 Task: Select and add the product "Single fresh rose red" to cart from the store "TLA Flowers".
Action: Mouse pressed left at (42, 71)
Screenshot: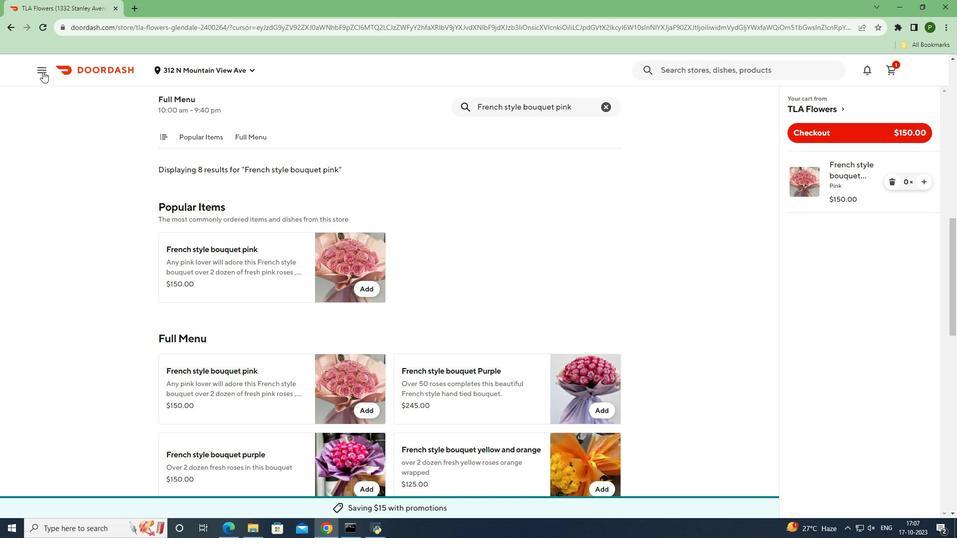 
Action: Mouse moved to (74, 148)
Screenshot: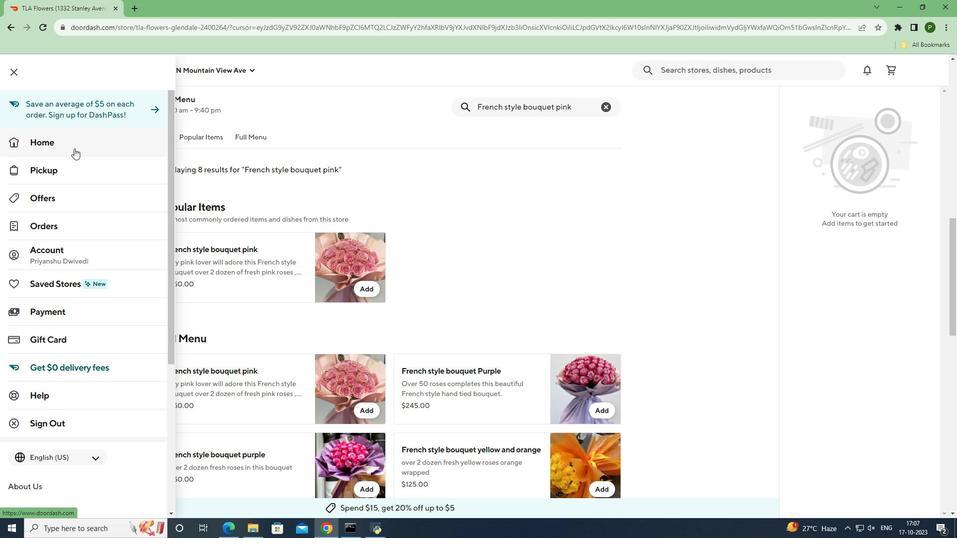 
Action: Mouse pressed left at (74, 148)
Screenshot: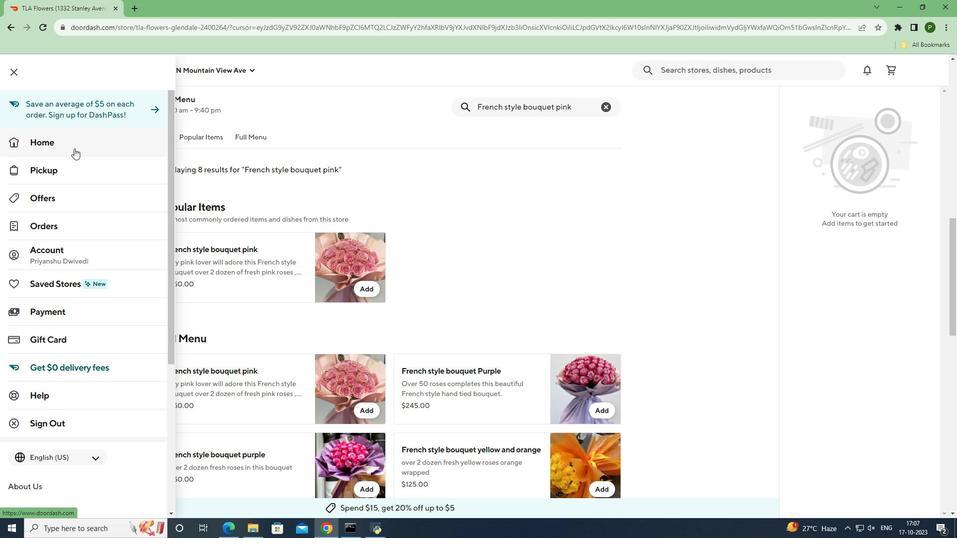 
Action: Mouse moved to (640, 106)
Screenshot: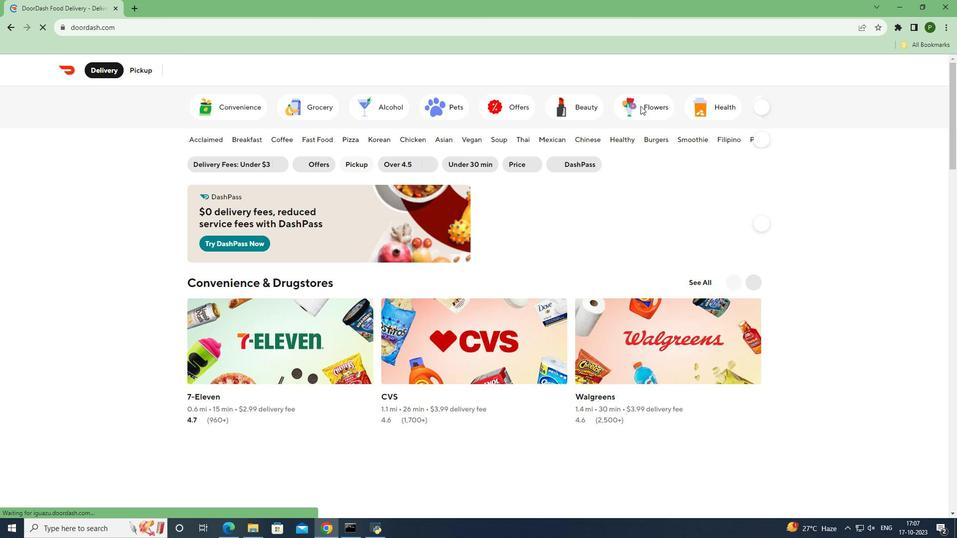 
Action: Mouse pressed left at (640, 106)
Screenshot: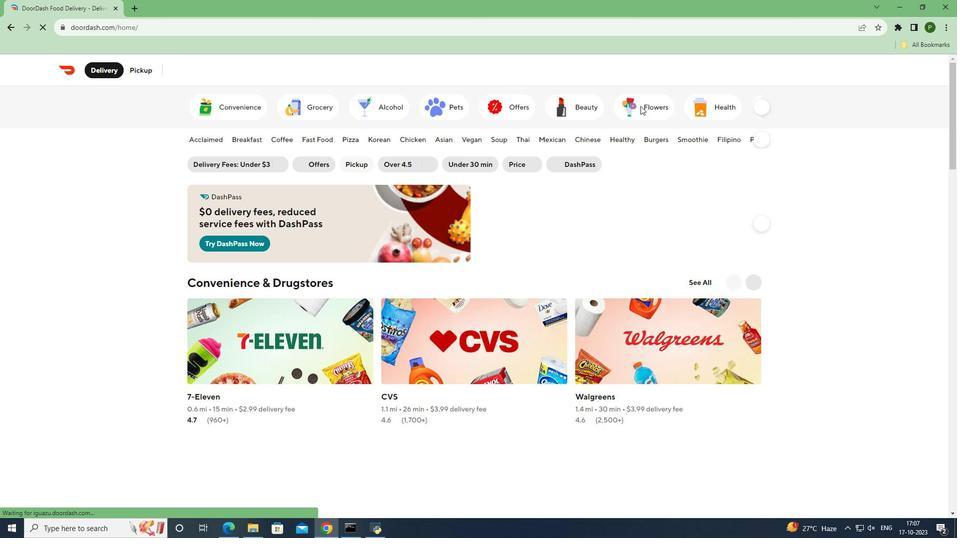 
Action: Mouse moved to (696, 267)
Screenshot: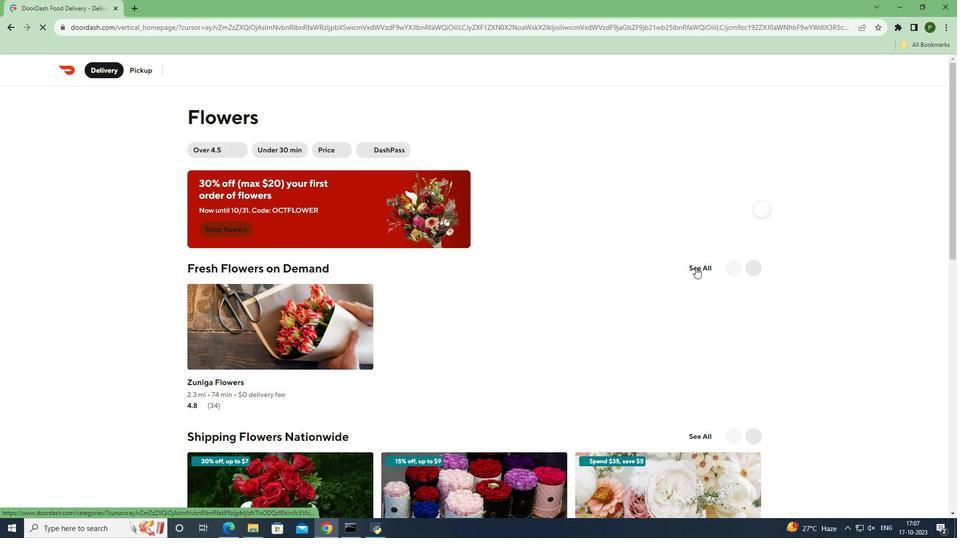 
Action: Mouse pressed left at (696, 267)
Screenshot: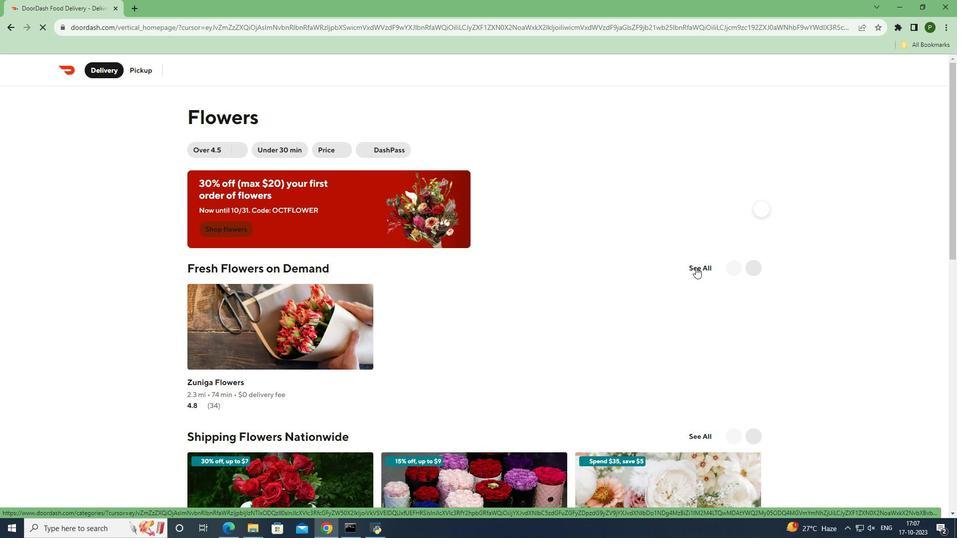 
Action: Mouse moved to (512, 320)
Screenshot: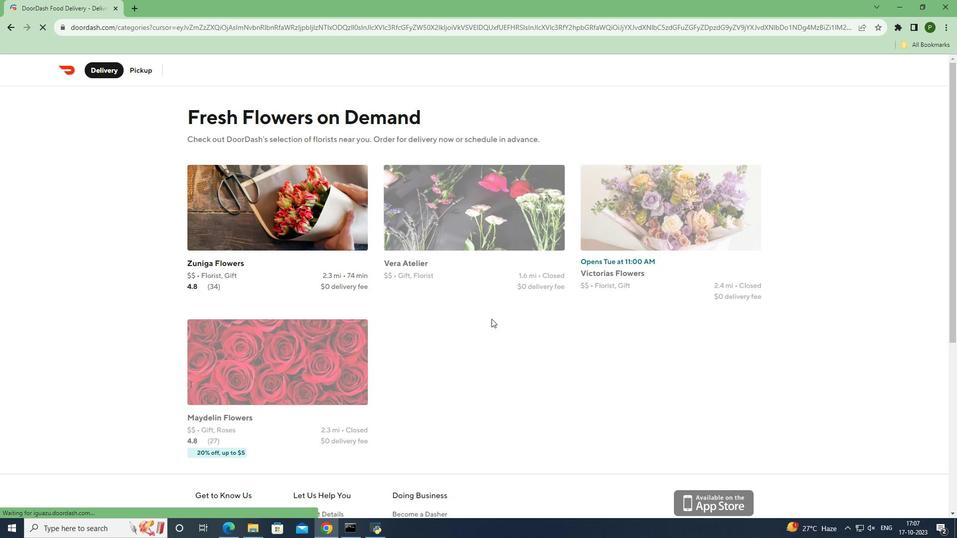 
Action: Mouse scrolled (512, 319) with delta (0, 0)
Screenshot: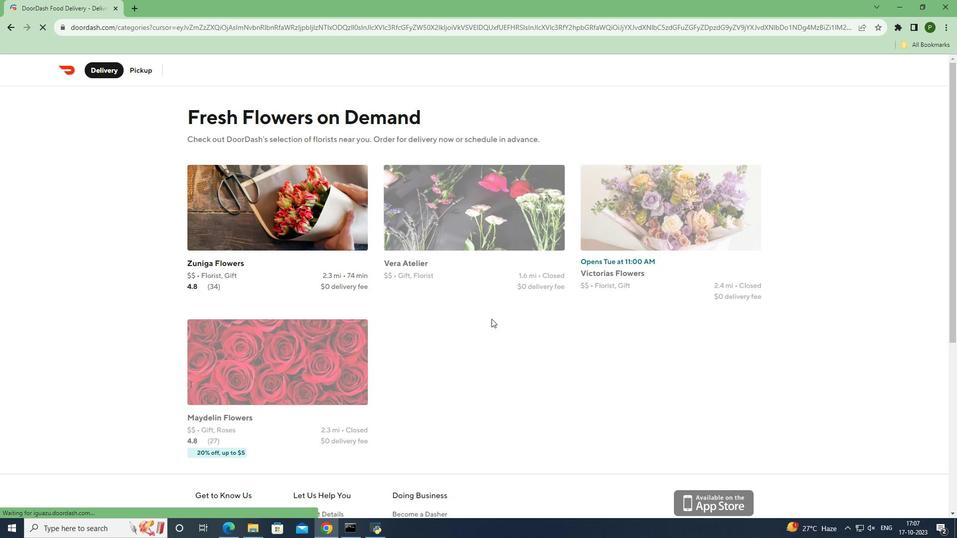 
Action: Mouse moved to (568, 343)
Screenshot: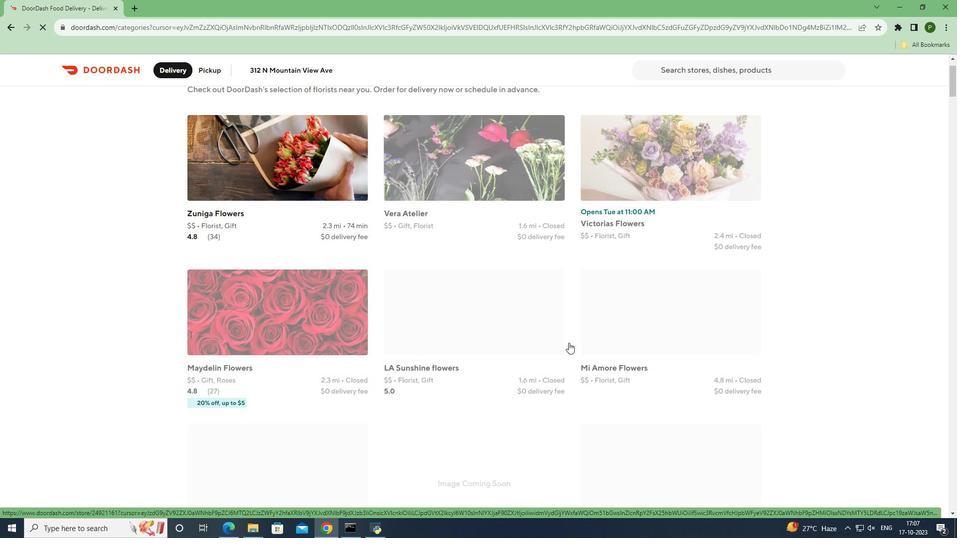
Action: Mouse scrolled (568, 342) with delta (0, 0)
Screenshot: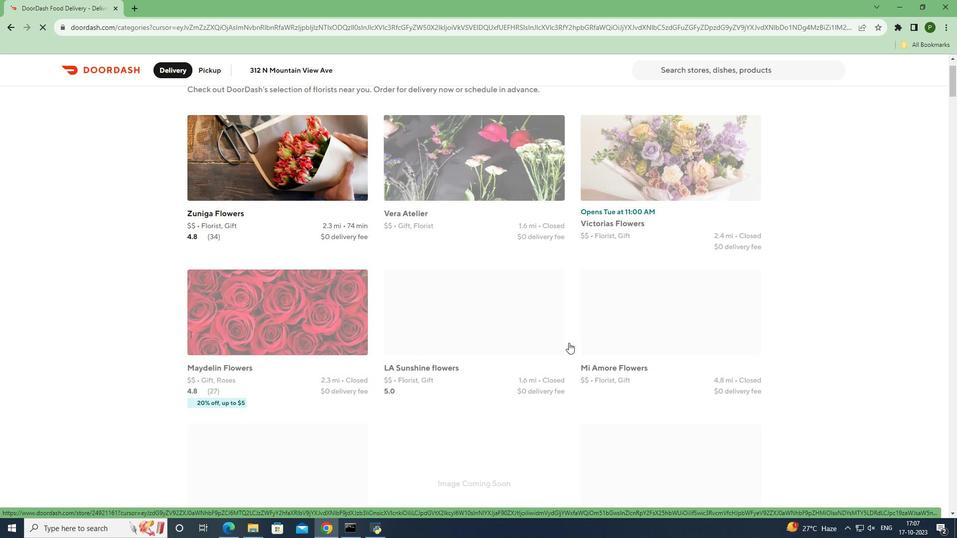 
Action: Mouse moved to (568, 343)
Screenshot: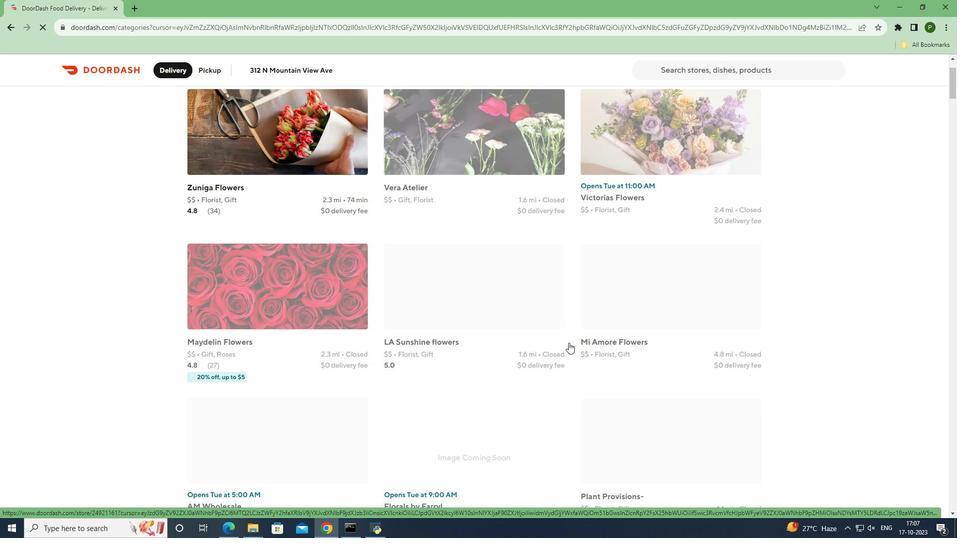 
Action: Mouse scrolled (568, 342) with delta (0, 0)
Screenshot: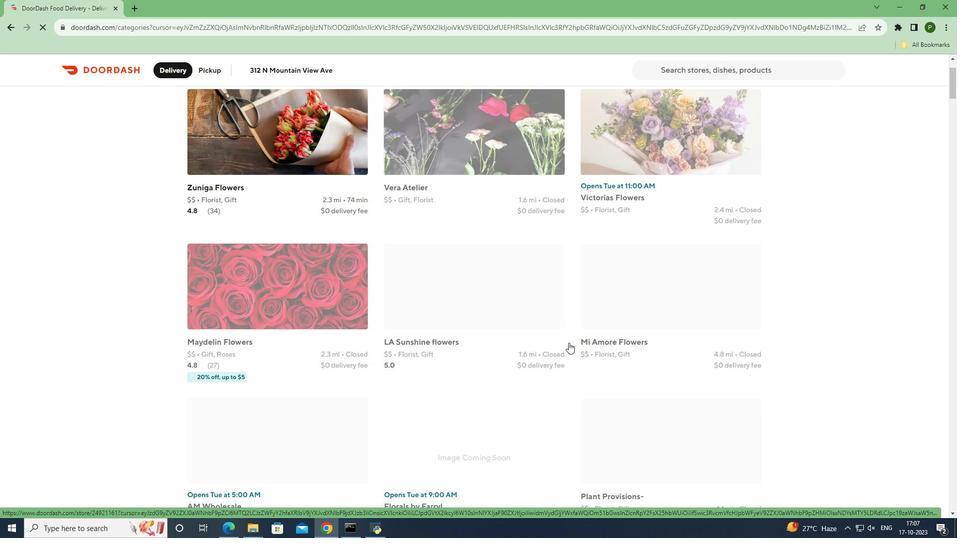 
Action: Mouse scrolled (568, 342) with delta (0, 0)
Screenshot: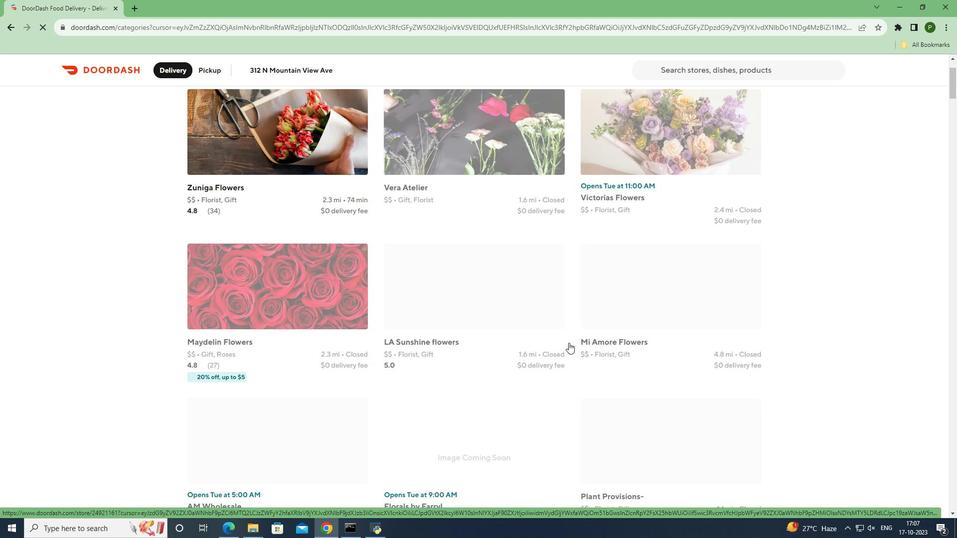 
Action: Mouse scrolled (568, 342) with delta (0, 0)
Screenshot: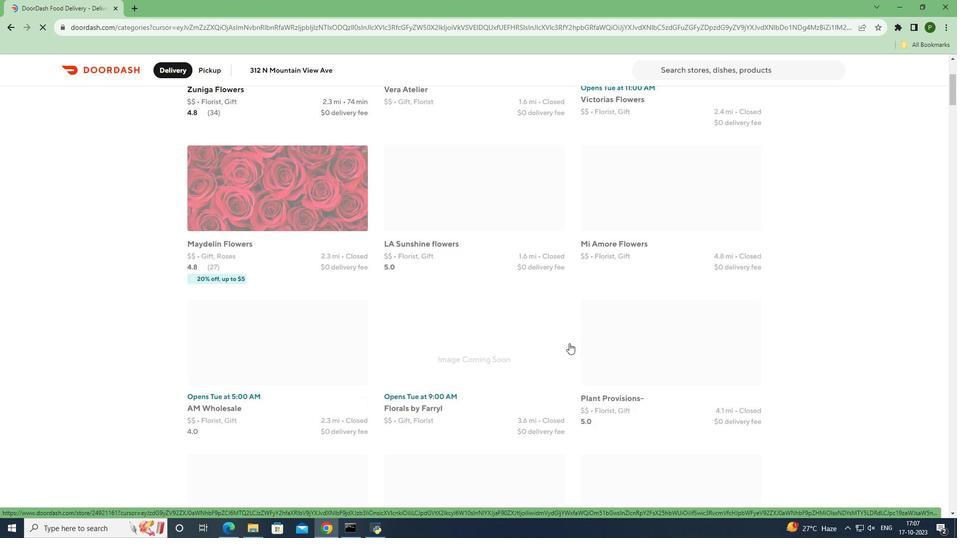 
Action: Mouse moved to (569, 342)
Screenshot: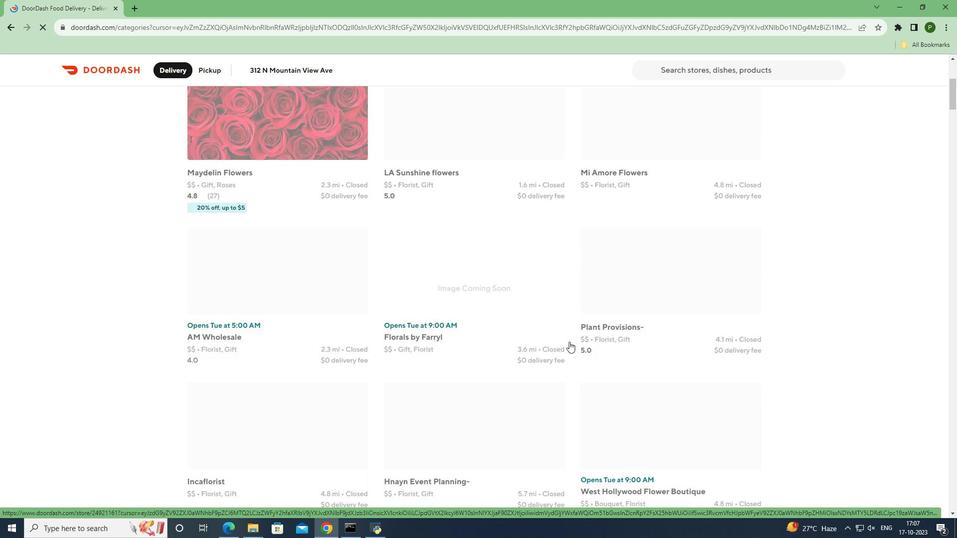 
Action: Mouse scrolled (569, 341) with delta (0, 0)
Screenshot: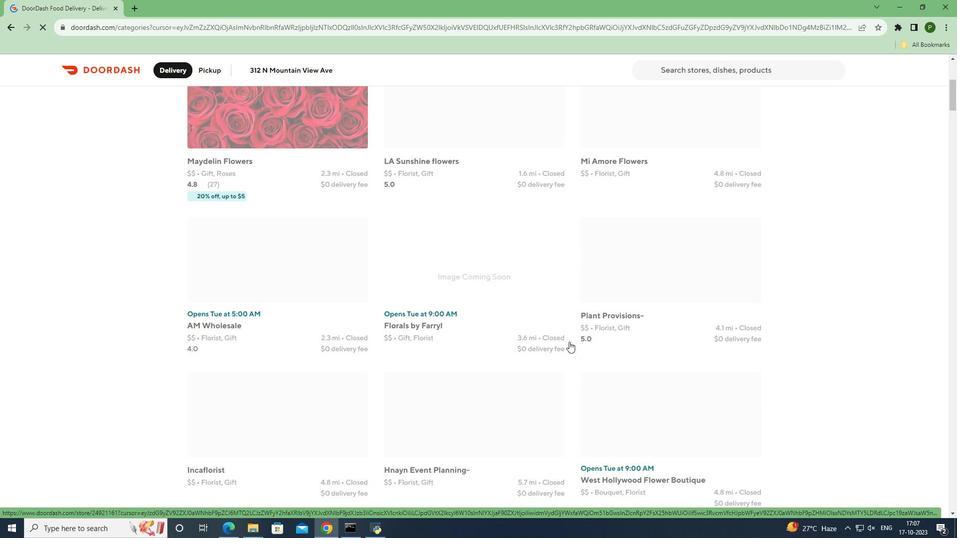 
Action: Mouse scrolled (569, 341) with delta (0, 0)
Screenshot: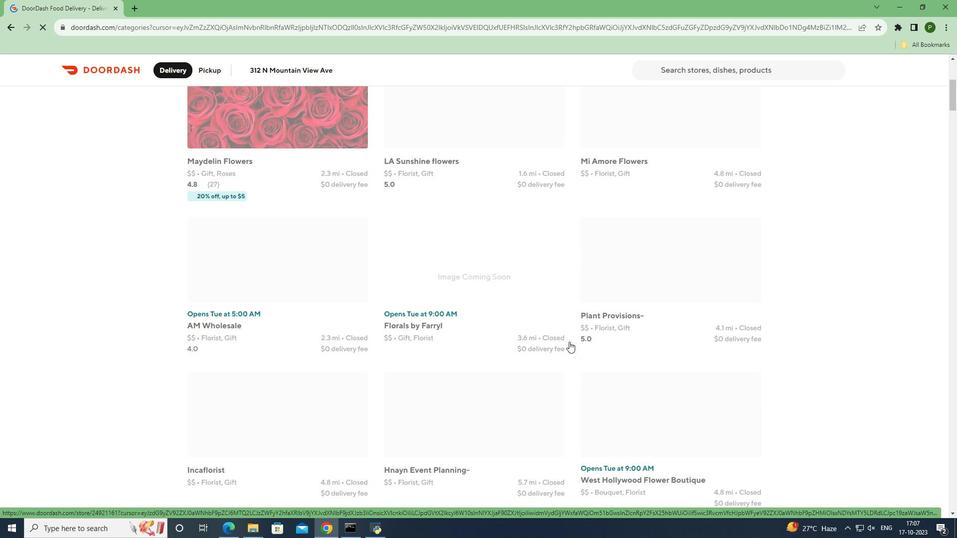 
Action: Mouse scrolled (569, 341) with delta (0, 0)
Screenshot: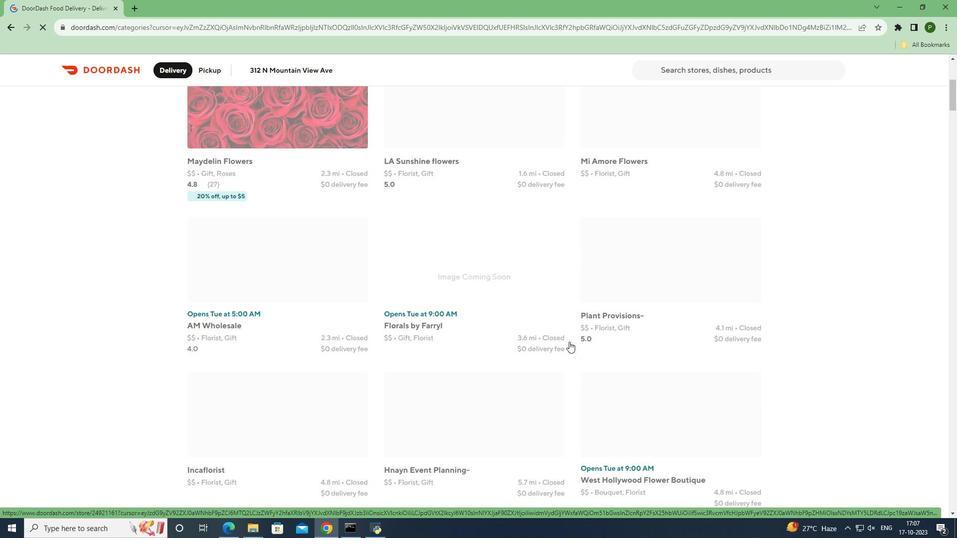 
Action: Mouse moved to (566, 338)
Screenshot: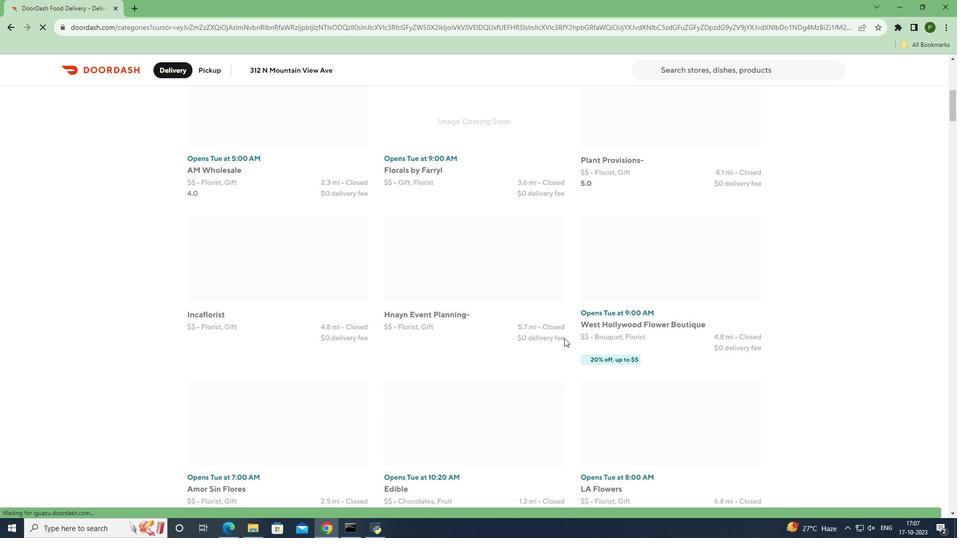
Action: Mouse scrolled (566, 338) with delta (0, 0)
Screenshot: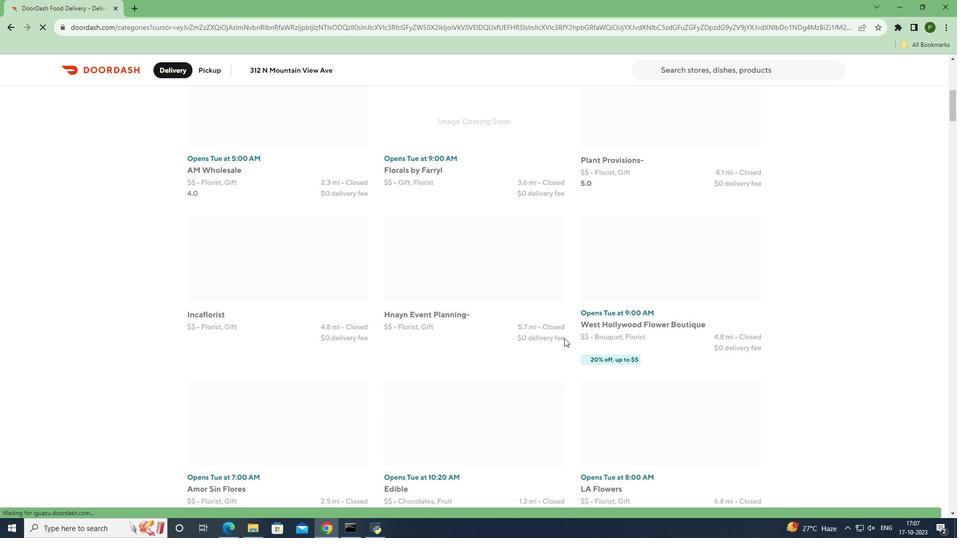 
Action: Mouse scrolled (566, 338) with delta (0, 0)
Screenshot: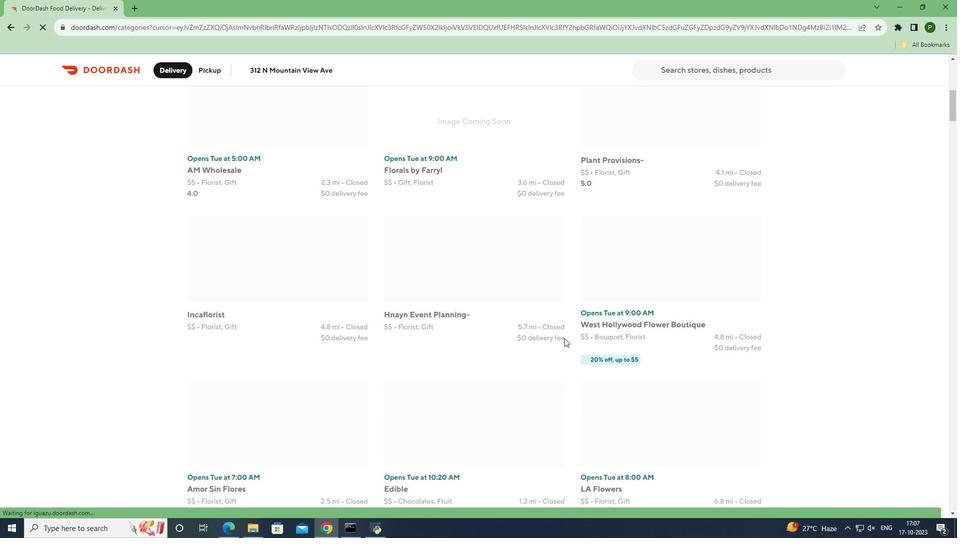 
Action: Mouse moved to (564, 338)
Screenshot: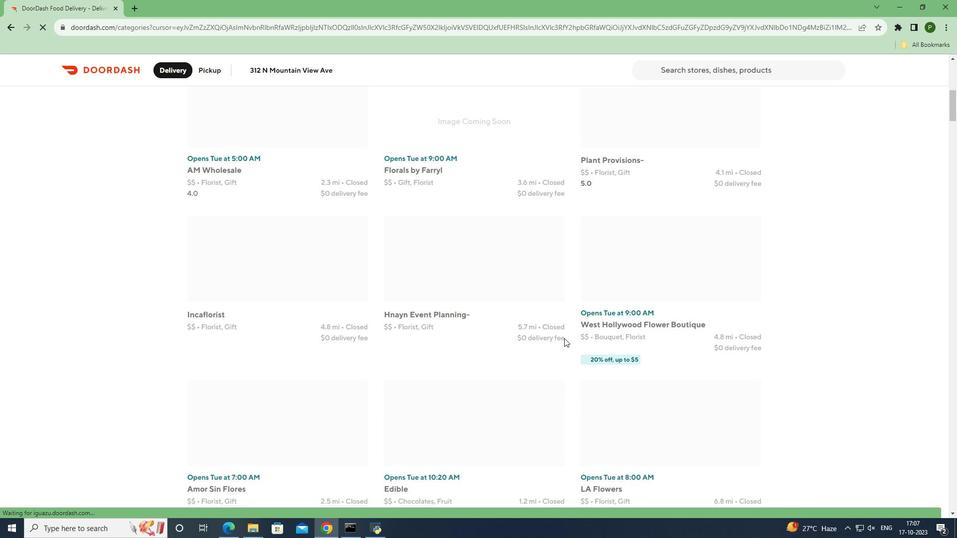 
Action: Mouse scrolled (564, 338) with delta (0, 0)
Screenshot: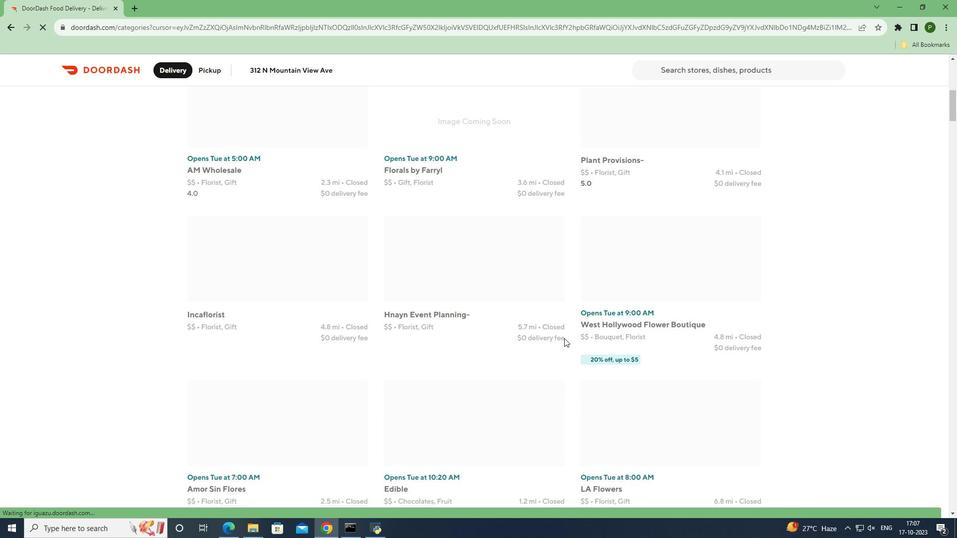 
Action: Mouse moved to (544, 337)
Screenshot: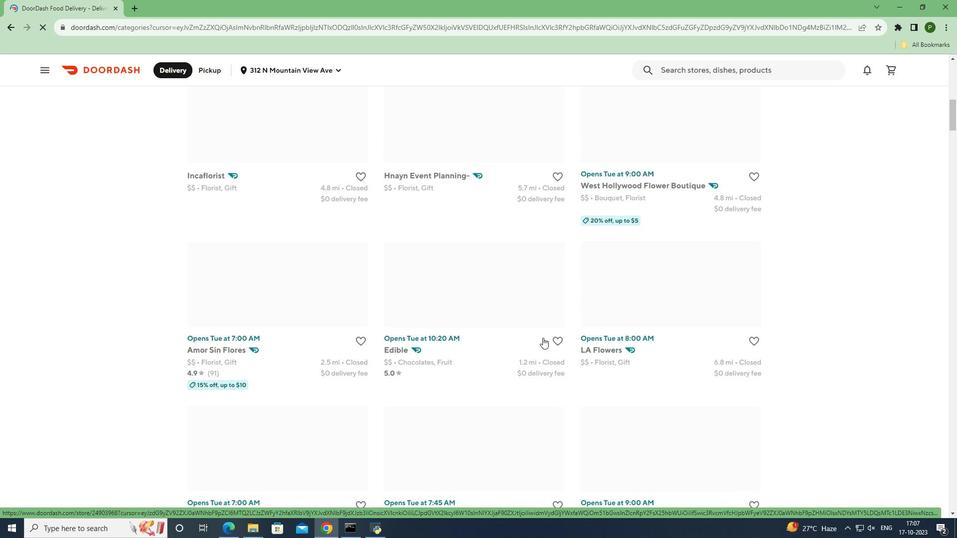 
Action: Mouse scrolled (544, 337) with delta (0, 0)
Screenshot: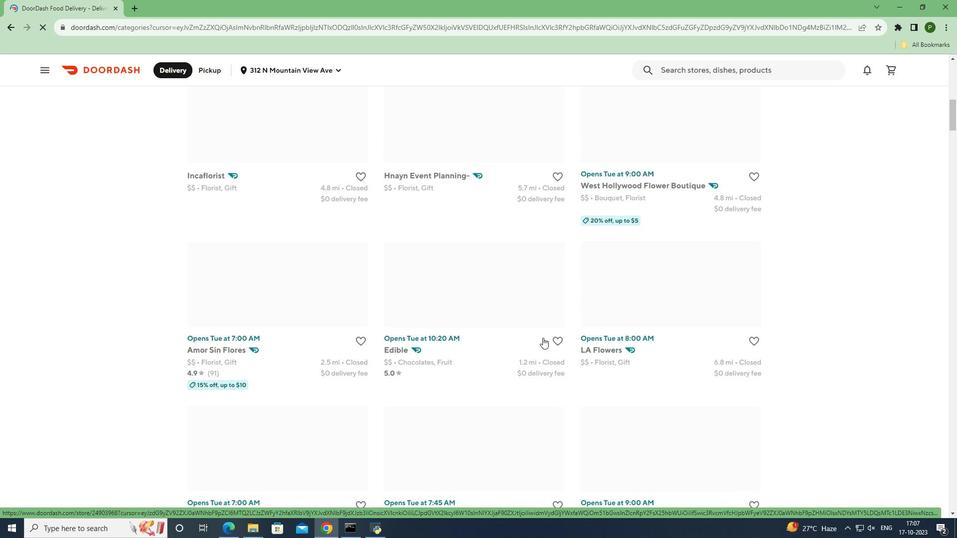
Action: Mouse moved to (543, 338)
Screenshot: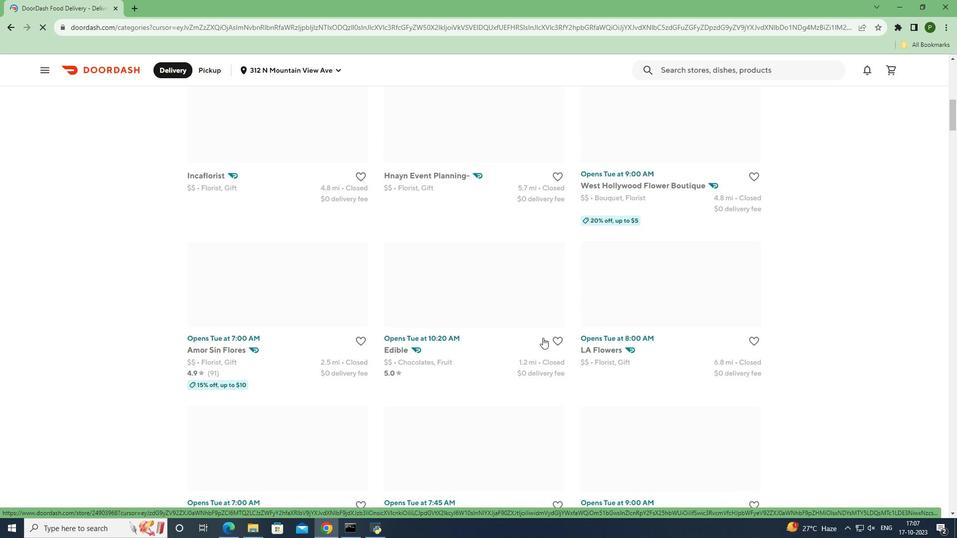 
Action: Mouse scrolled (543, 337) with delta (0, 0)
Screenshot: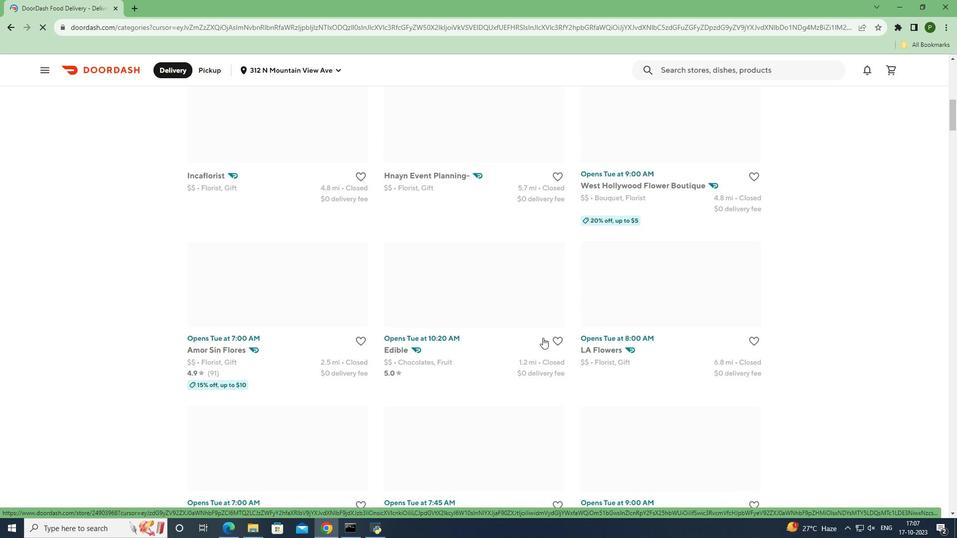 
Action: Mouse moved to (543, 338)
Screenshot: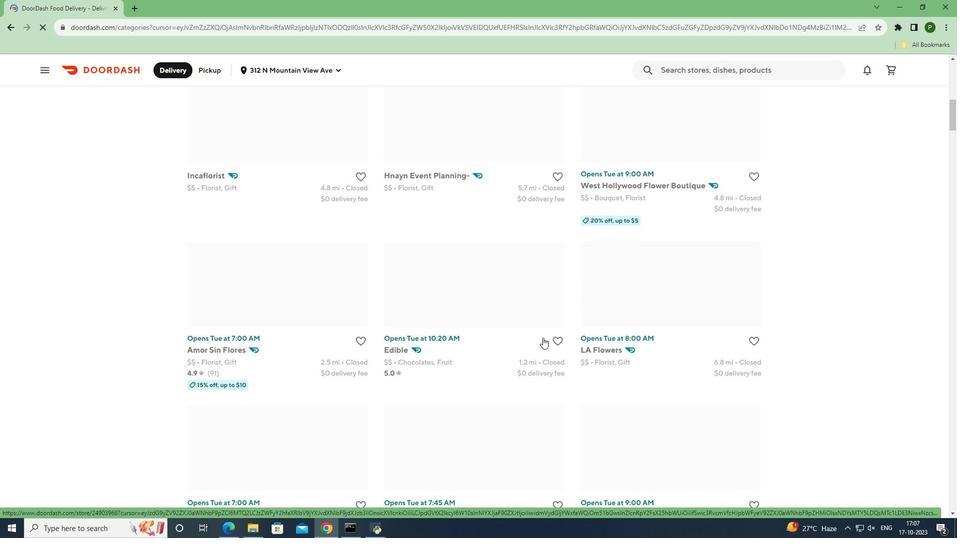 
Action: Mouse scrolled (543, 337) with delta (0, 0)
Screenshot: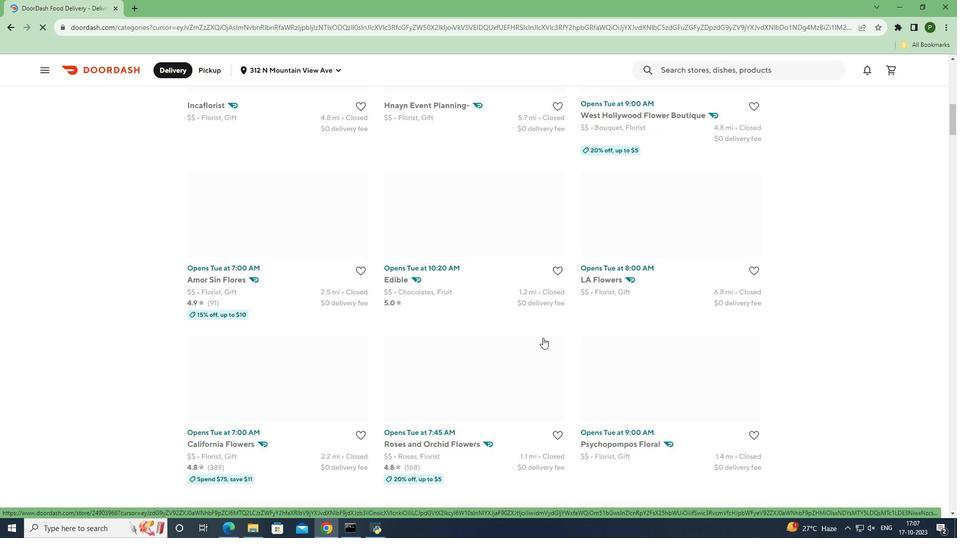 
Action: Mouse scrolled (543, 337) with delta (0, 0)
Screenshot: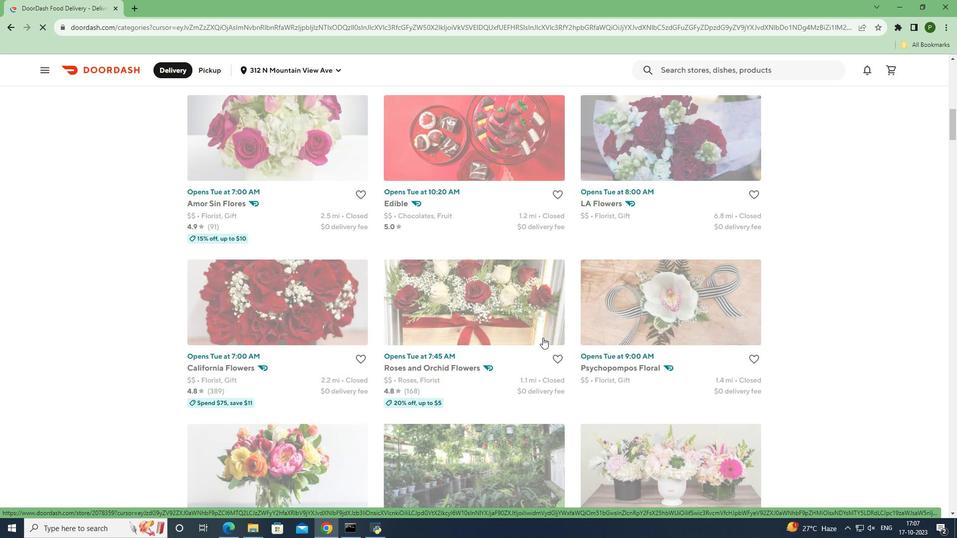 
Action: Mouse scrolled (543, 337) with delta (0, 0)
Screenshot: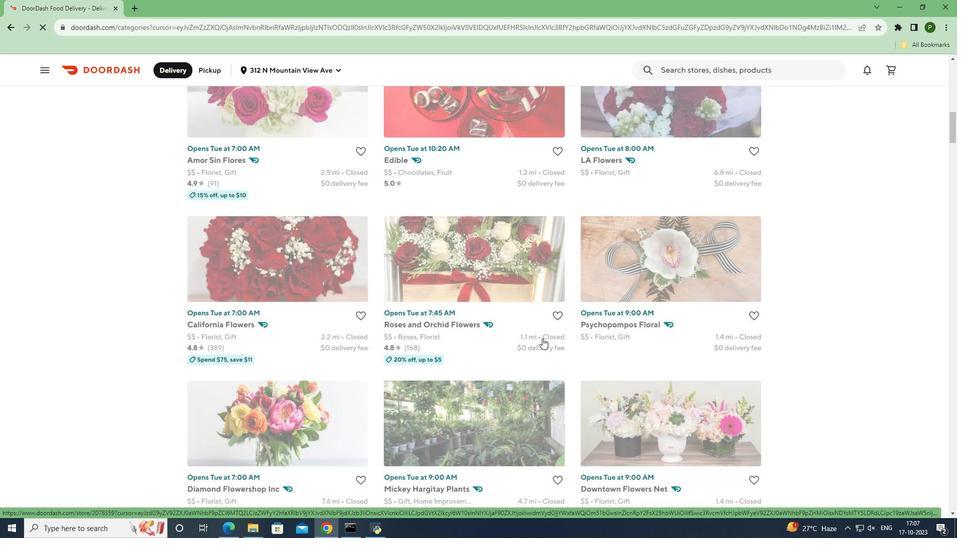 
Action: Mouse moved to (542, 338)
Screenshot: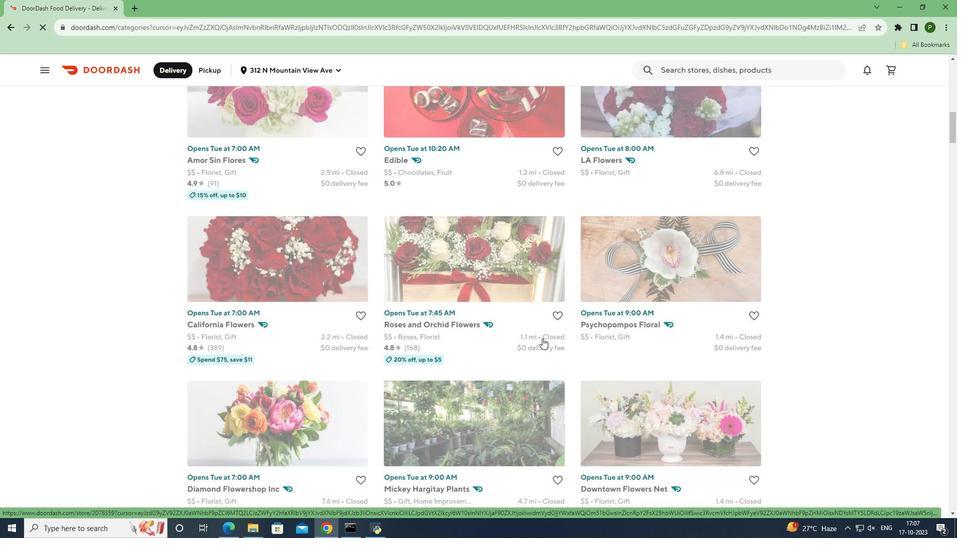 
Action: Mouse scrolled (542, 338) with delta (0, 0)
Screenshot: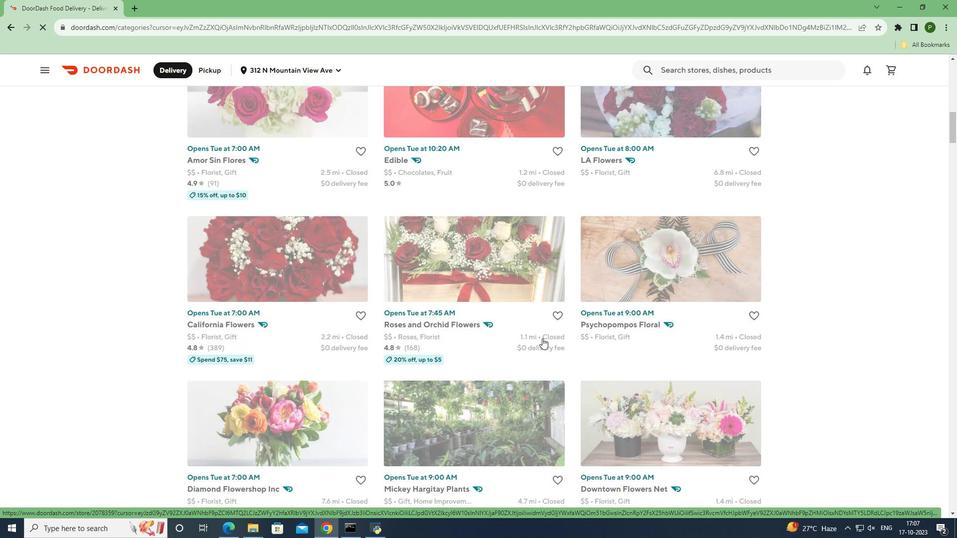 
Action: Mouse scrolled (542, 338) with delta (0, 0)
Screenshot: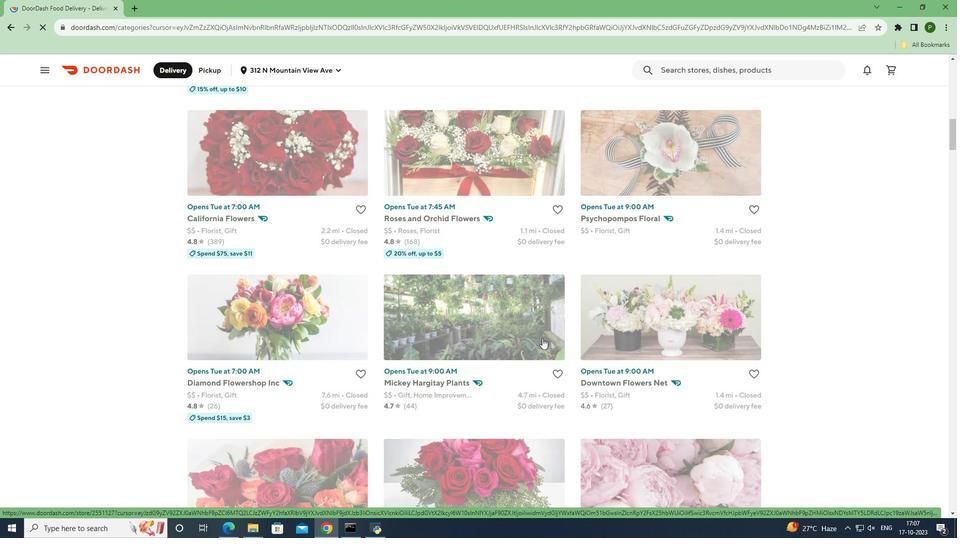 
Action: Mouse scrolled (542, 338) with delta (0, 0)
Screenshot: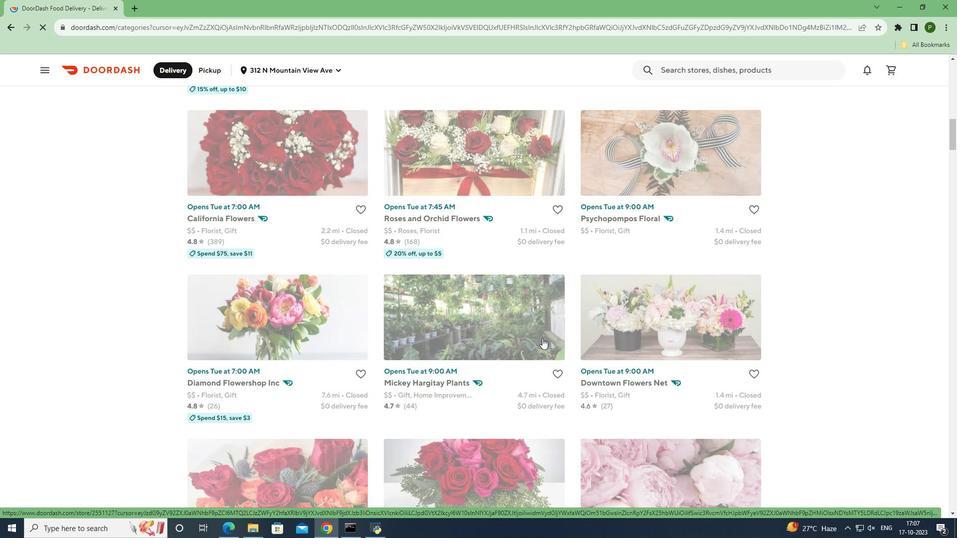 
Action: Mouse scrolled (542, 338) with delta (0, 0)
Screenshot: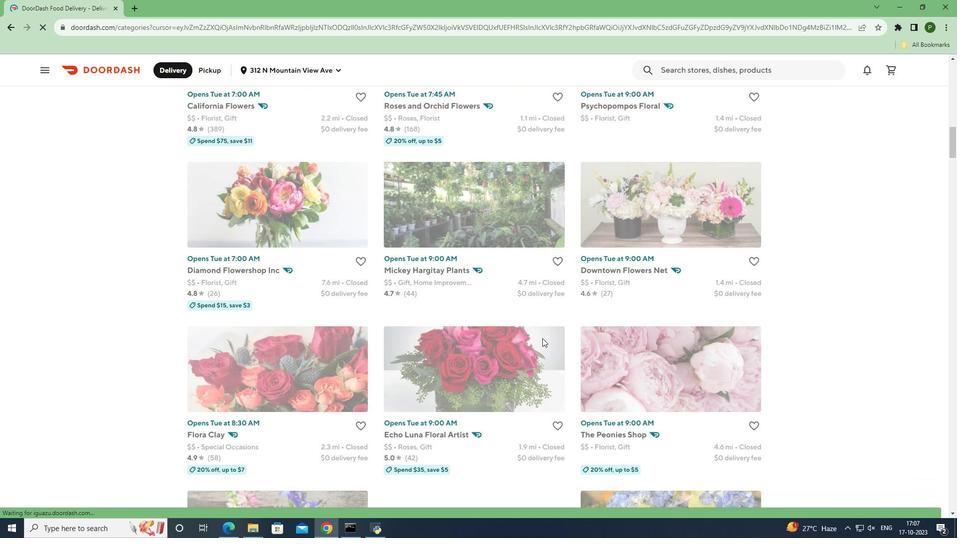 
Action: Mouse scrolled (542, 338) with delta (0, 0)
Screenshot: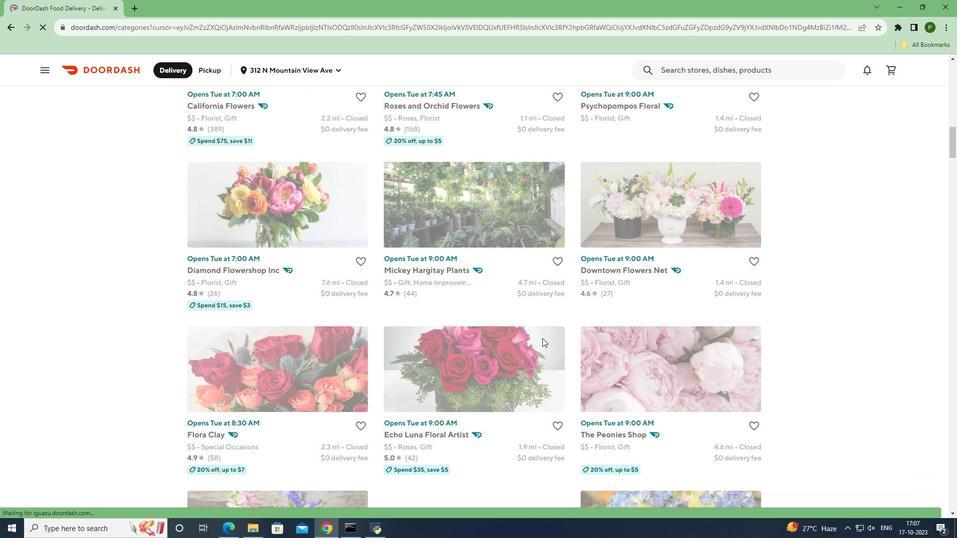
Action: Mouse scrolled (542, 338) with delta (0, 0)
Screenshot: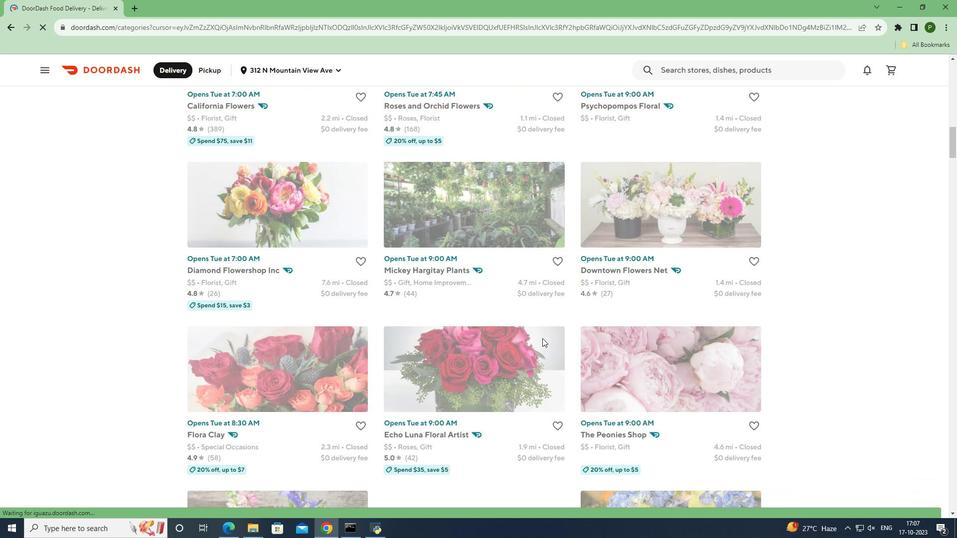 
Action: Mouse scrolled (542, 338) with delta (0, 0)
Screenshot: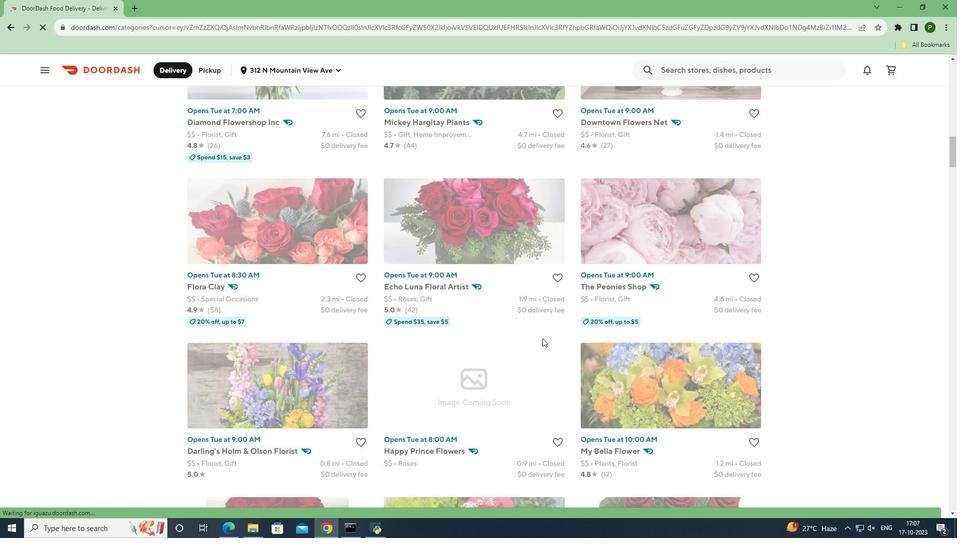 
Action: Mouse scrolled (542, 338) with delta (0, 0)
Screenshot: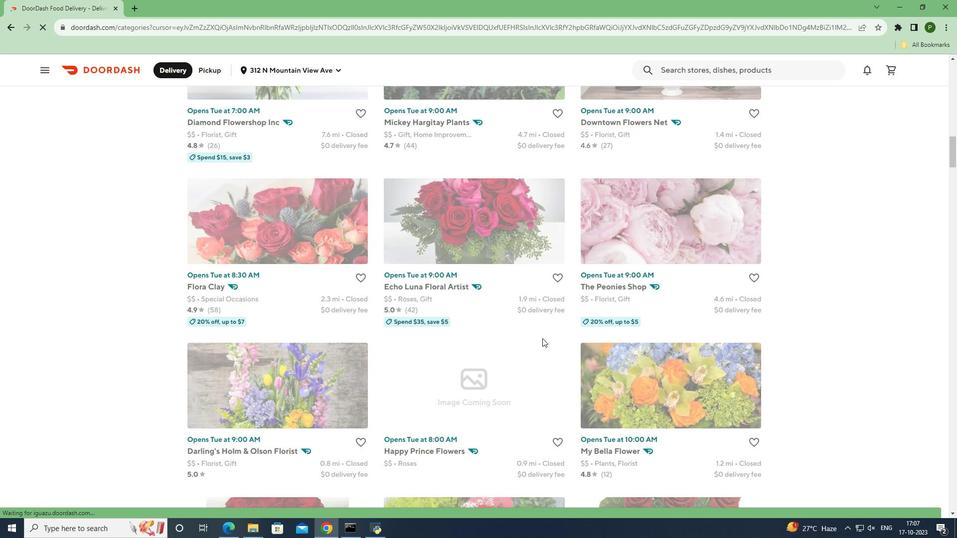 
Action: Mouse scrolled (542, 338) with delta (0, 0)
Screenshot: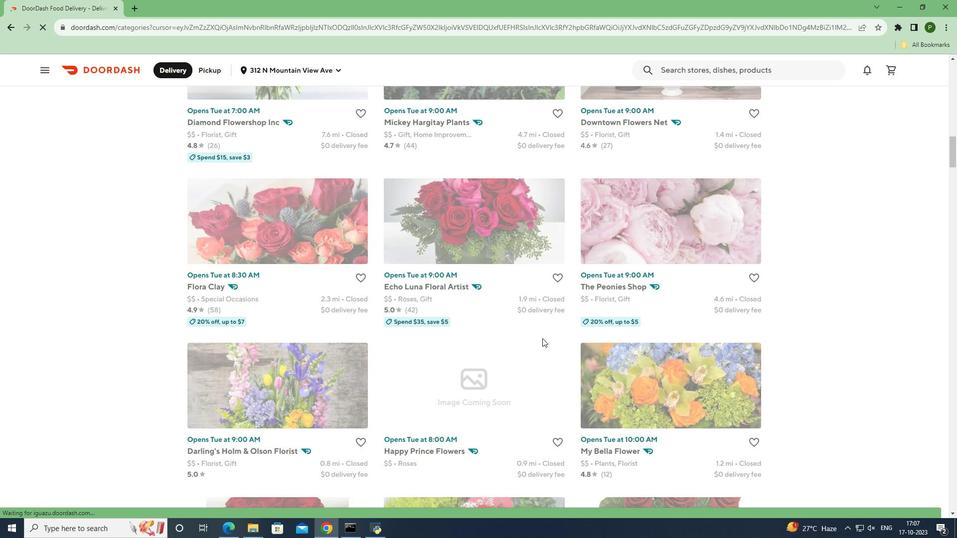 
Action: Mouse scrolled (542, 338) with delta (0, 0)
Screenshot: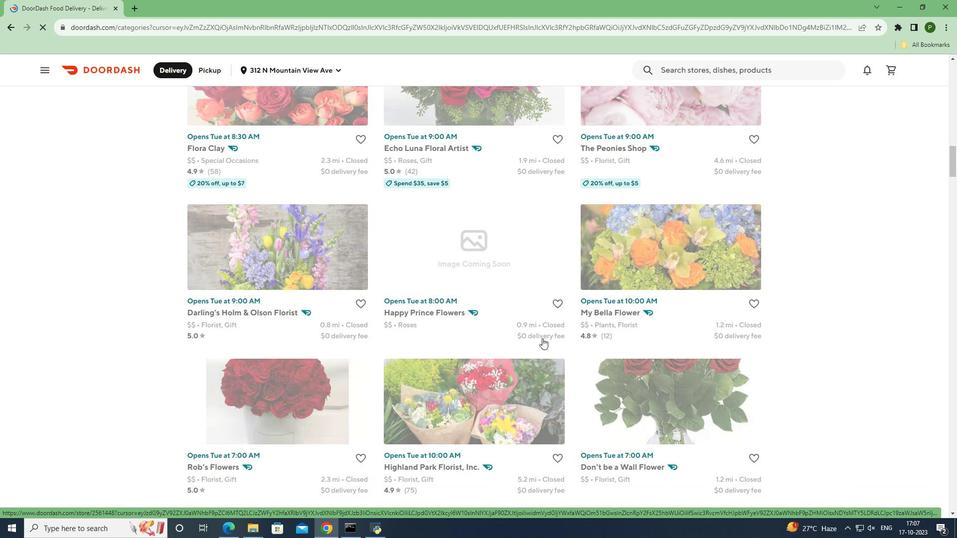 
Action: Mouse scrolled (542, 338) with delta (0, 0)
Screenshot: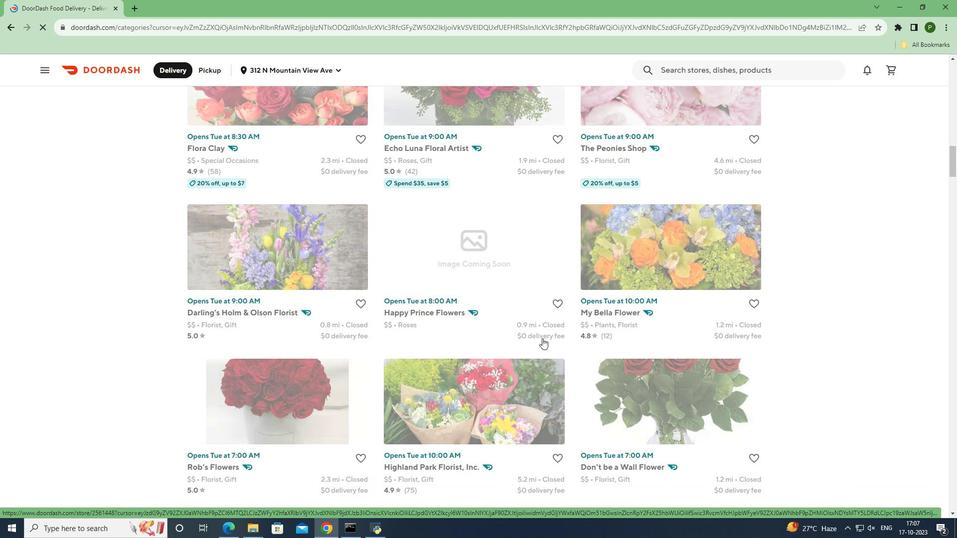 
Action: Mouse scrolled (542, 338) with delta (0, 0)
Screenshot: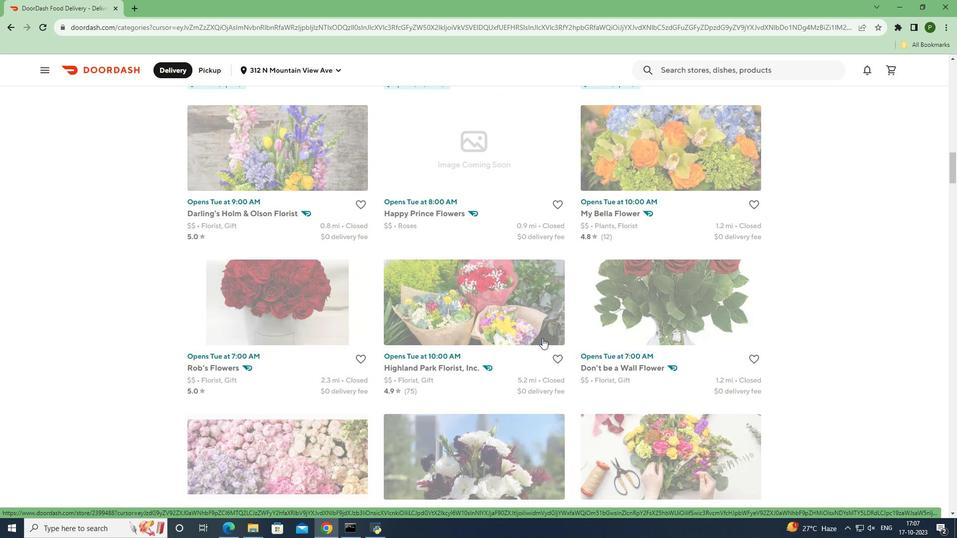 
Action: Mouse scrolled (542, 338) with delta (0, 0)
Screenshot: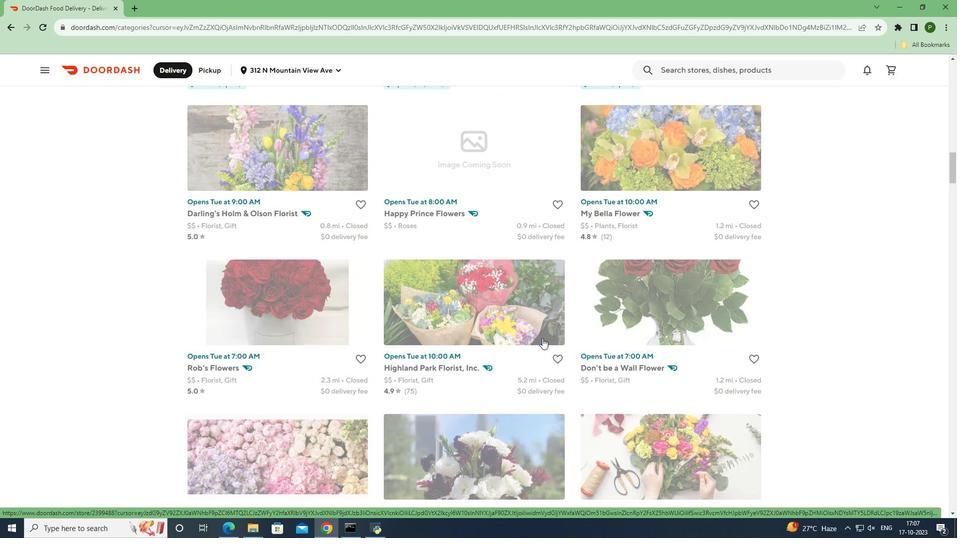 
Action: Mouse scrolled (542, 338) with delta (0, 0)
Screenshot: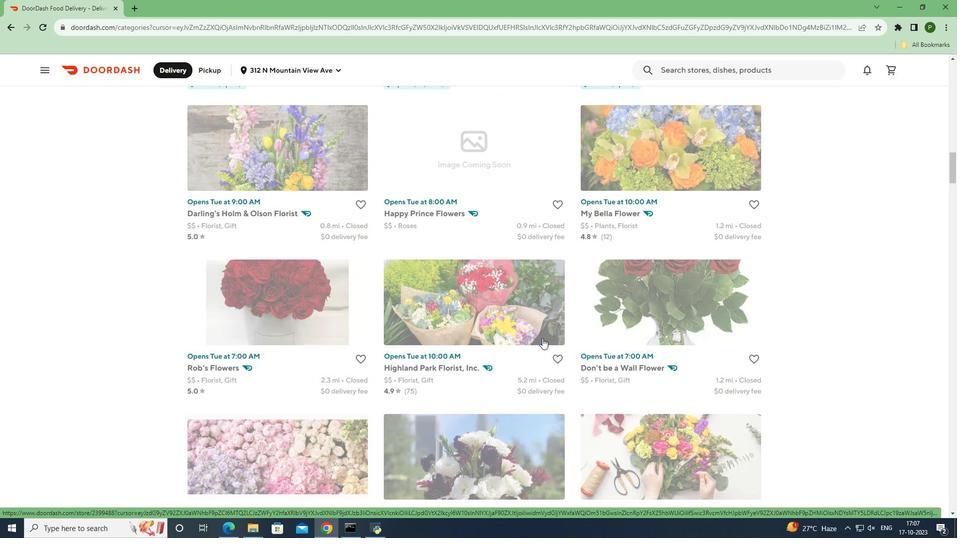 
Action: Mouse scrolled (542, 338) with delta (0, 0)
Screenshot: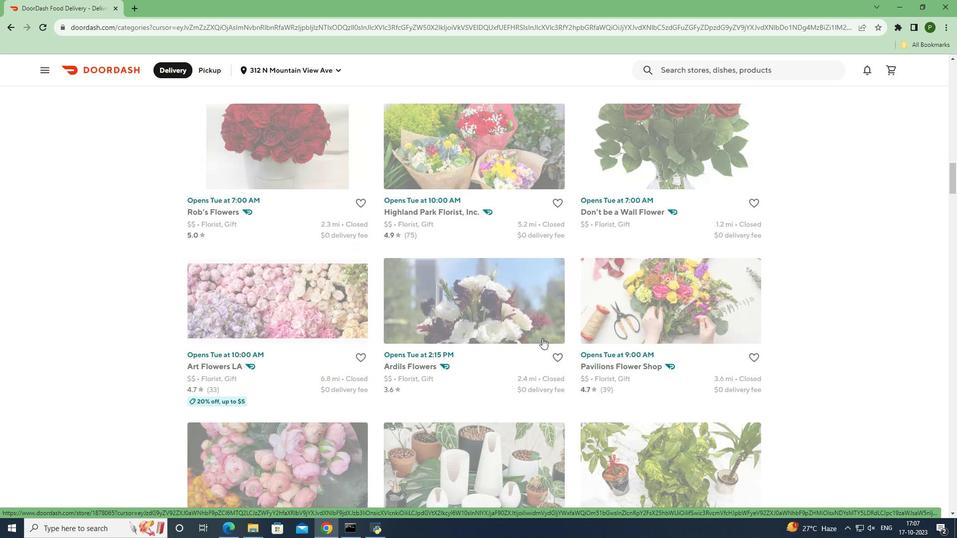 
Action: Mouse scrolled (542, 338) with delta (0, 0)
Screenshot: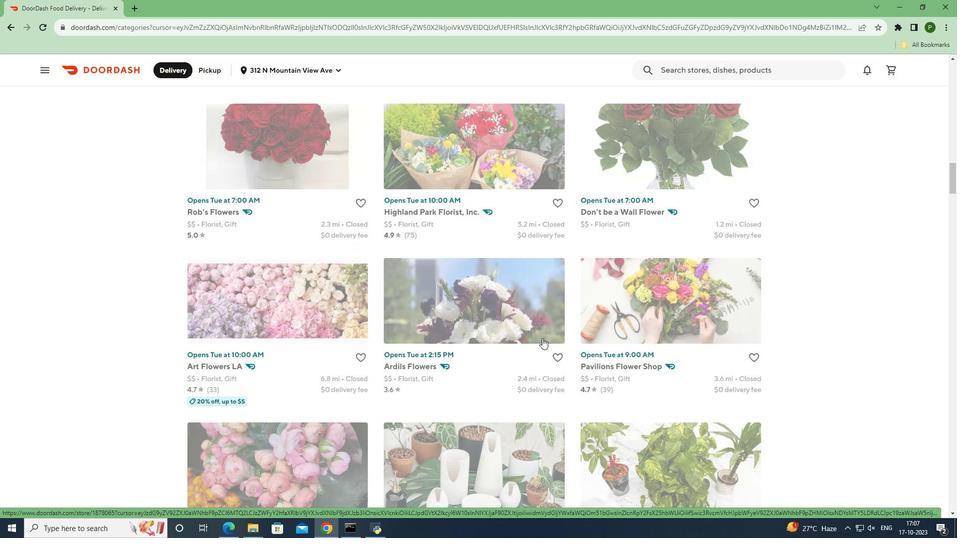 
Action: Mouse scrolled (542, 338) with delta (0, 0)
Screenshot: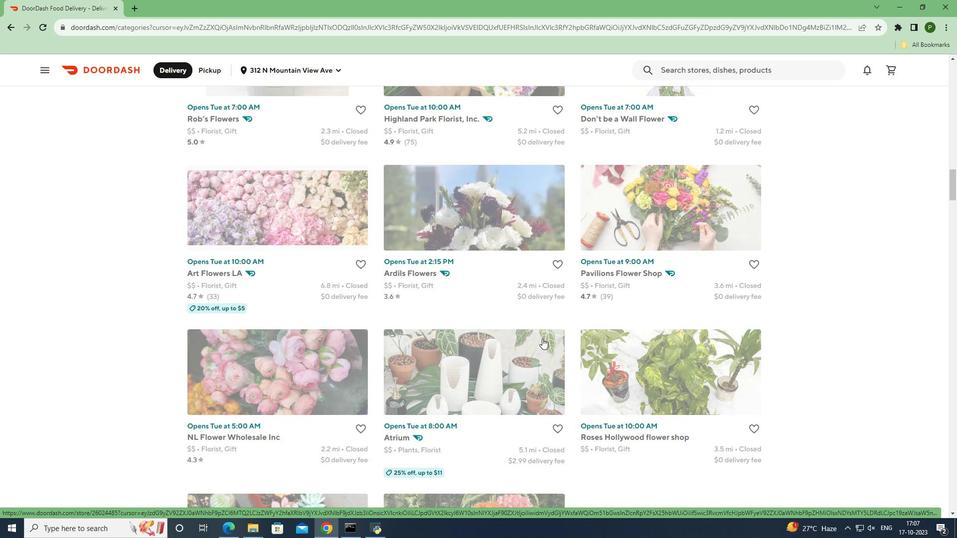 
Action: Mouse scrolled (542, 338) with delta (0, 0)
Screenshot: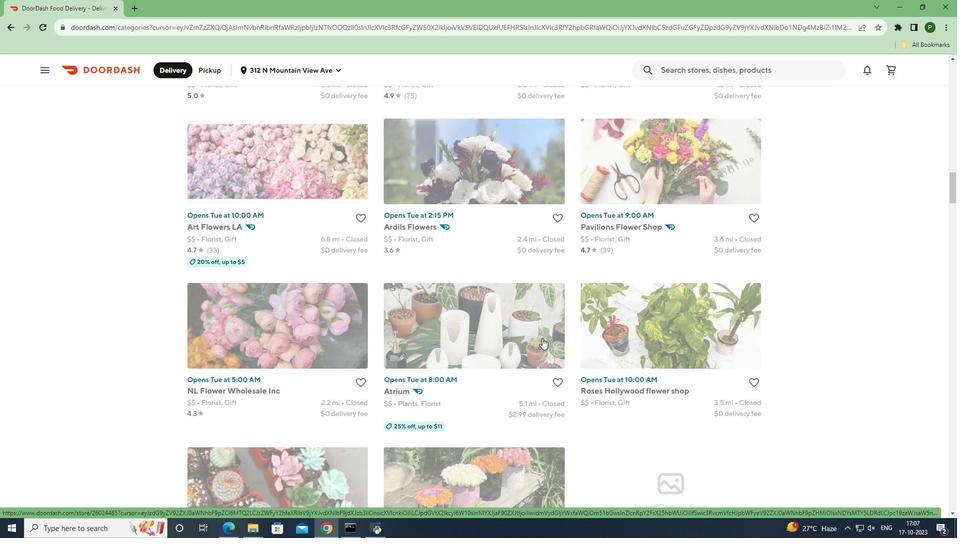 
Action: Mouse scrolled (542, 338) with delta (0, 0)
Screenshot: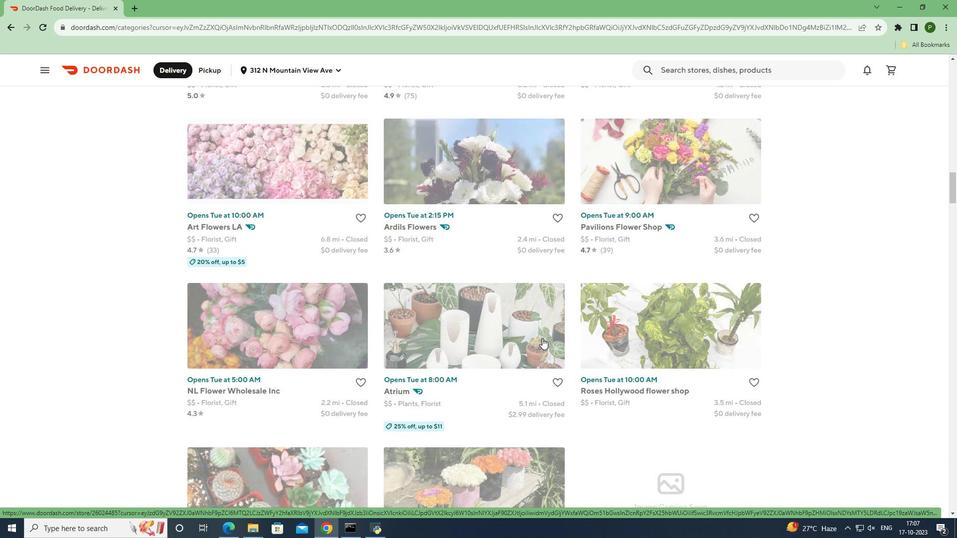 
Action: Mouse scrolled (542, 338) with delta (0, 0)
Screenshot: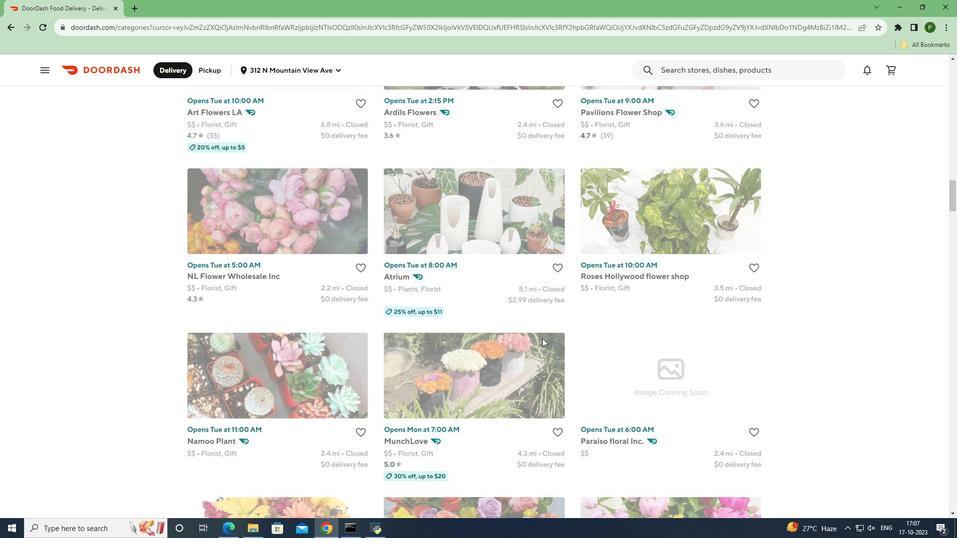 
Action: Mouse scrolled (542, 338) with delta (0, 0)
Screenshot: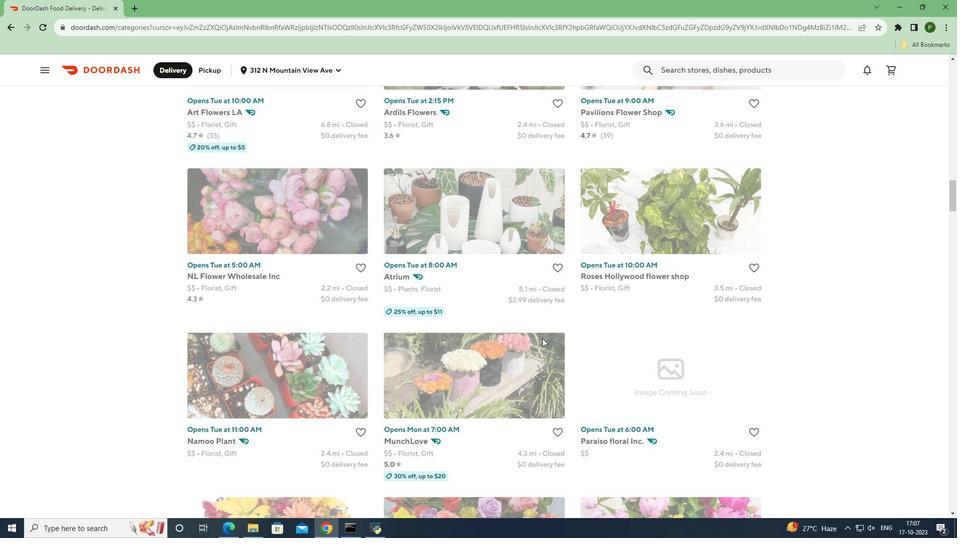 
Action: Mouse scrolled (542, 338) with delta (0, 0)
Screenshot: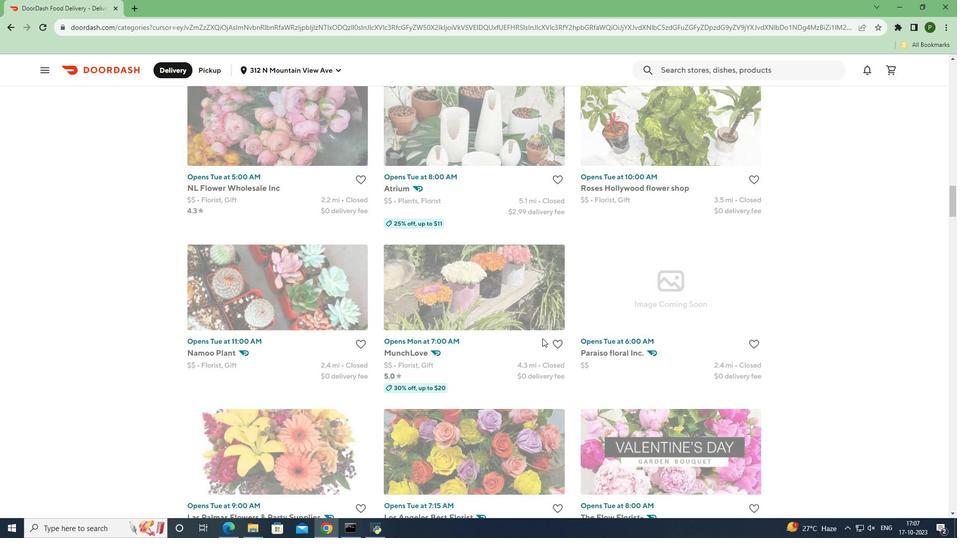 
Action: Mouse scrolled (542, 338) with delta (0, 0)
Screenshot: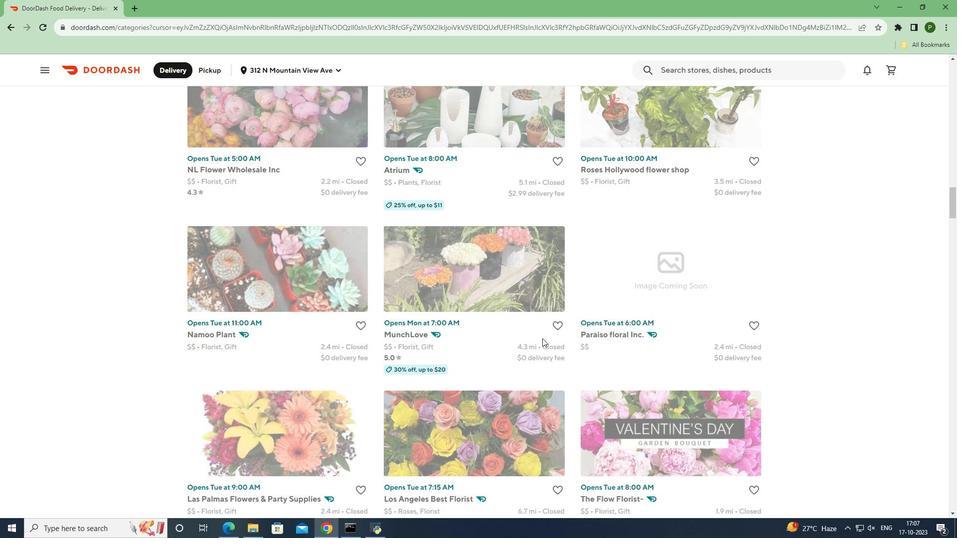 
Action: Mouse scrolled (542, 338) with delta (0, 0)
Screenshot: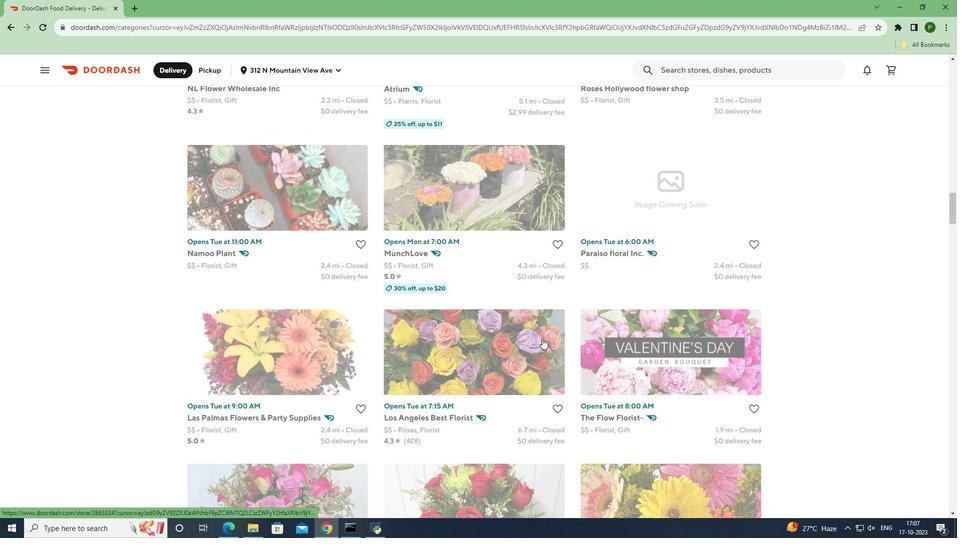 
Action: Mouse scrolled (542, 338) with delta (0, 0)
Screenshot: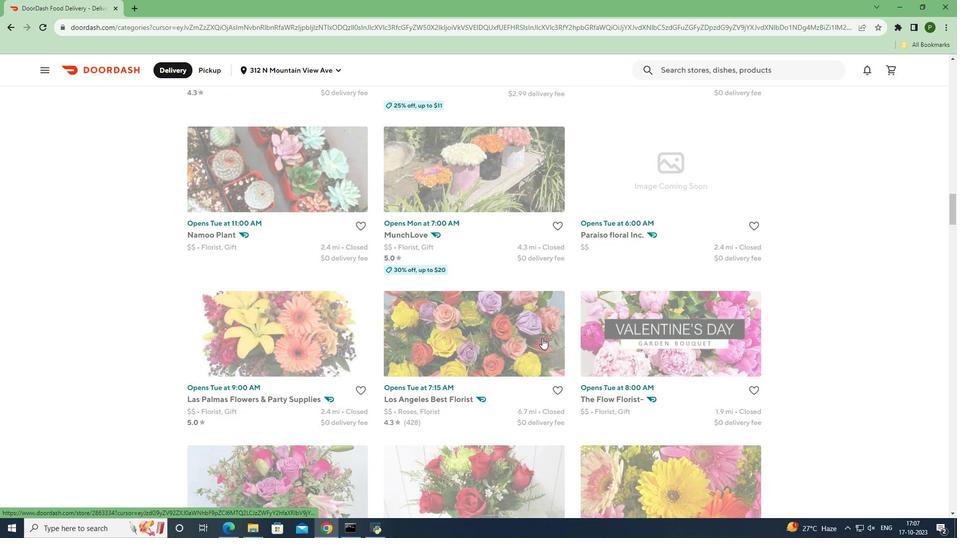 
Action: Mouse scrolled (542, 338) with delta (0, 0)
Screenshot: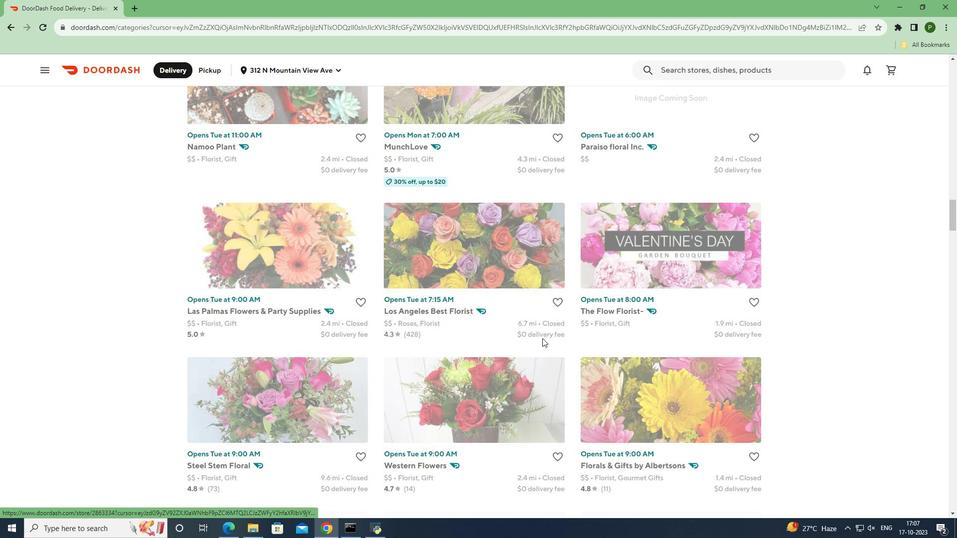 
Action: Mouse scrolled (542, 338) with delta (0, 0)
Screenshot: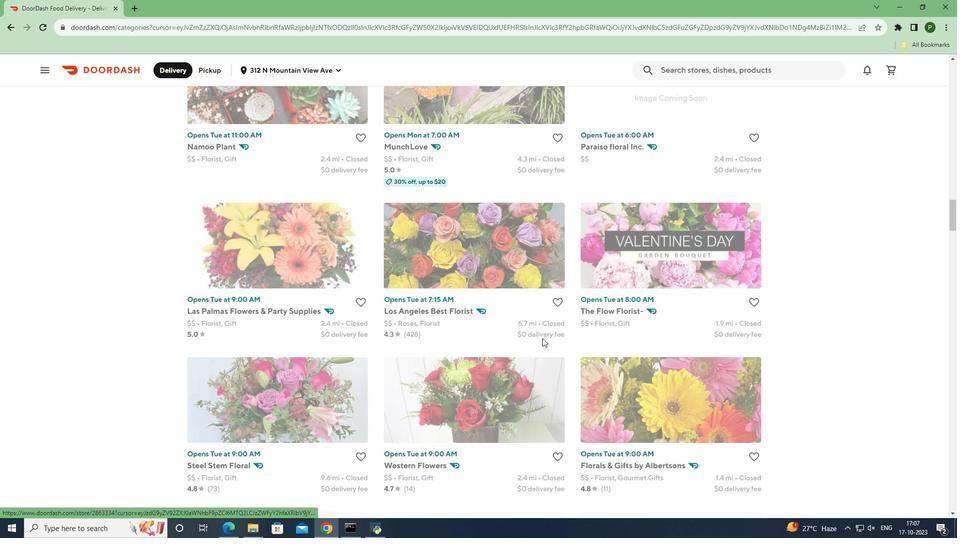 
Action: Mouse scrolled (542, 338) with delta (0, 0)
Screenshot: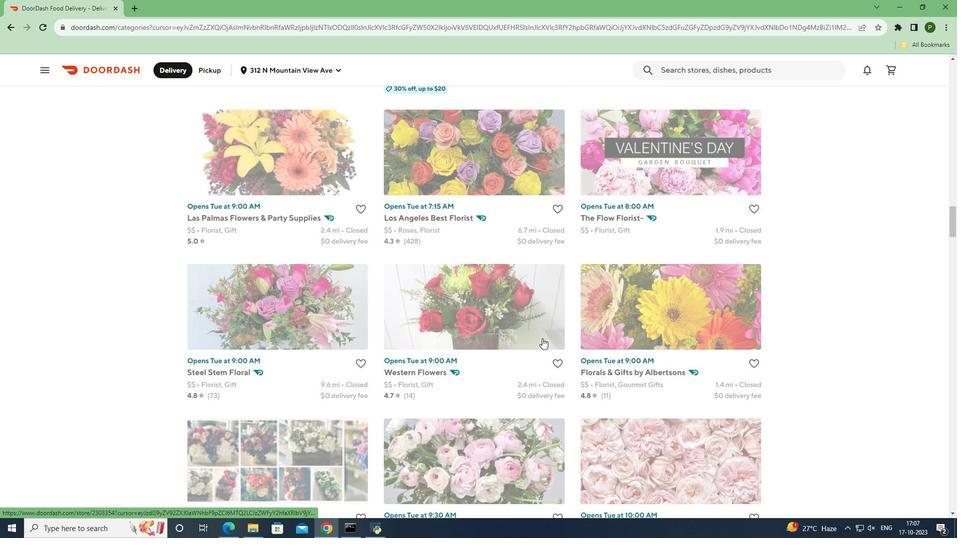 
Action: Mouse scrolled (542, 338) with delta (0, 0)
Screenshot: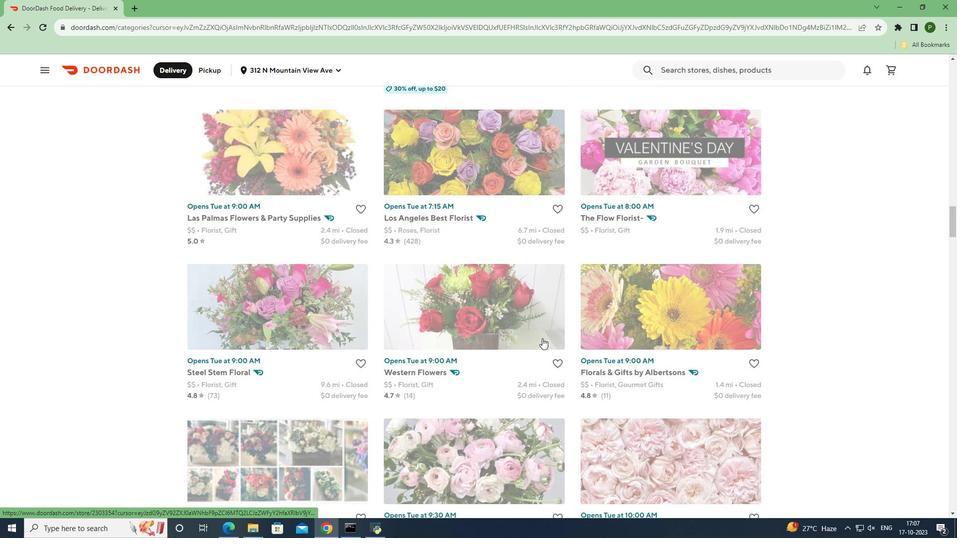 
Action: Mouse scrolled (542, 338) with delta (0, 0)
Screenshot: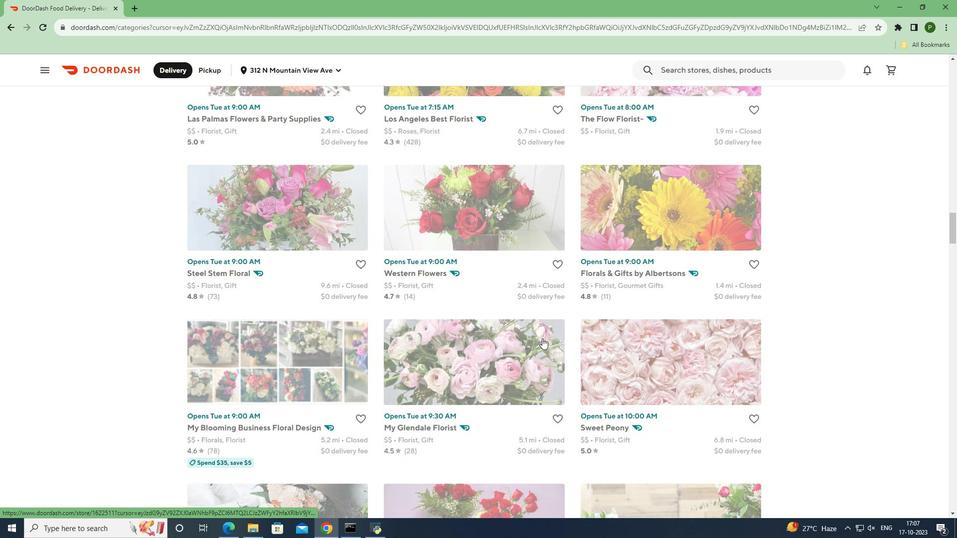 
Action: Mouse scrolled (542, 338) with delta (0, 0)
Screenshot: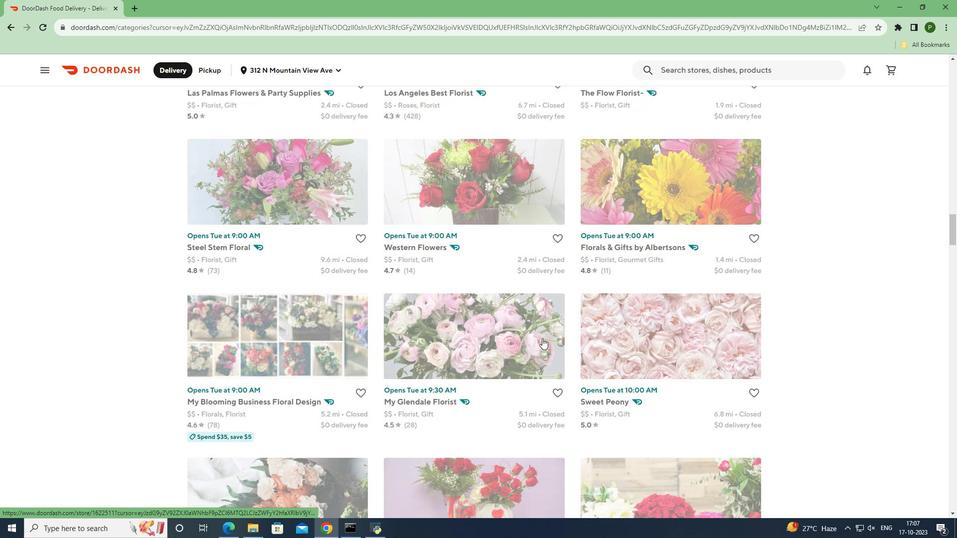 
Action: Mouse scrolled (542, 338) with delta (0, 0)
Screenshot: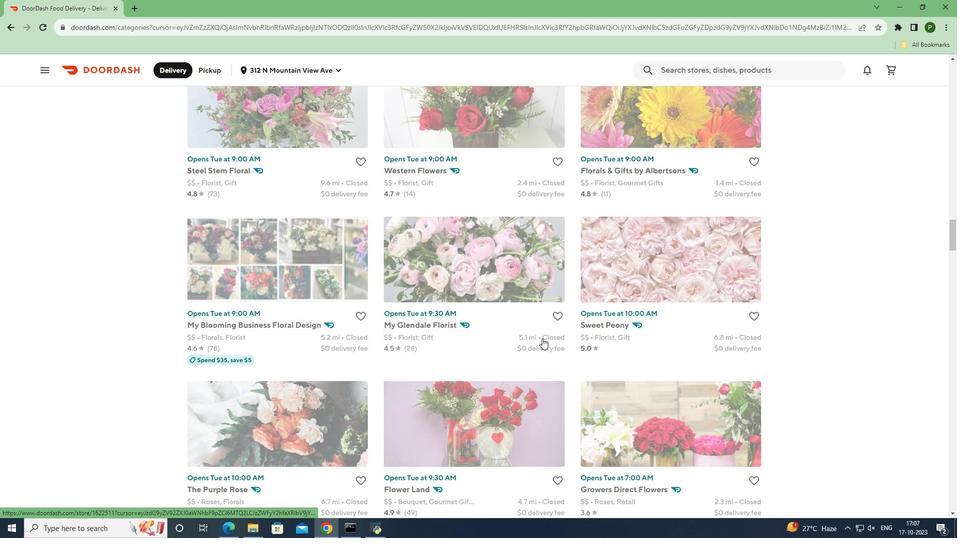 
Action: Mouse scrolled (542, 338) with delta (0, 0)
Screenshot: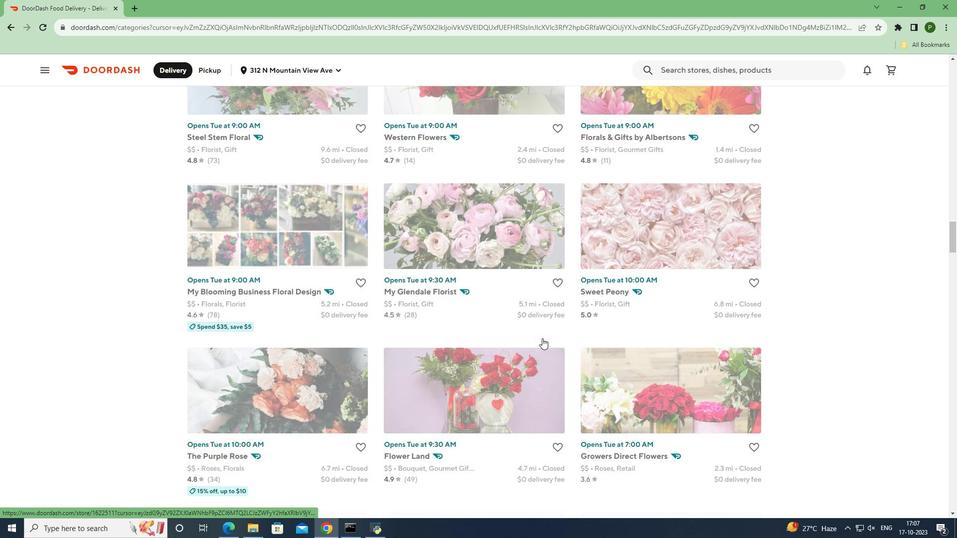 
Action: Mouse moved to (572, 345)
Screenshot: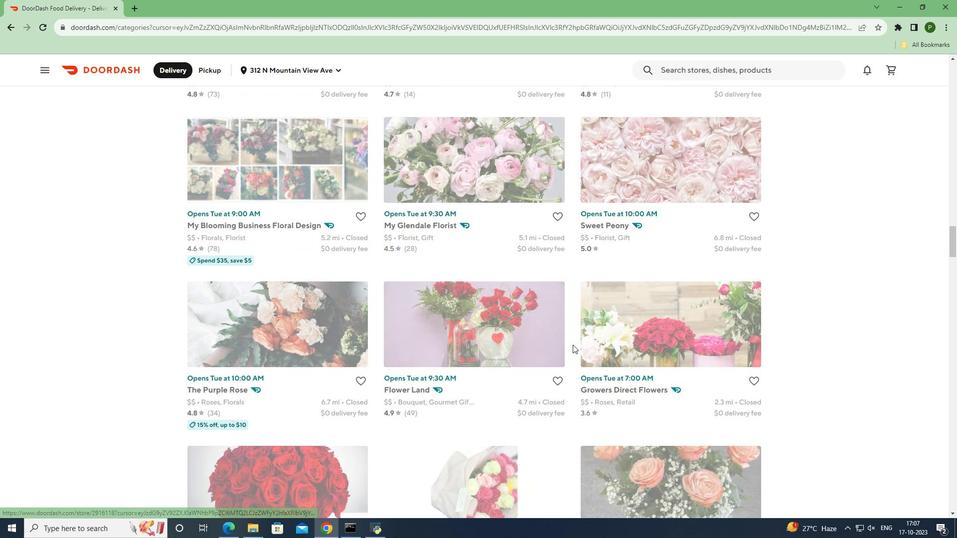
Action: Mouse scrolled (572, 344) with delta (0, 0)
Screenshot: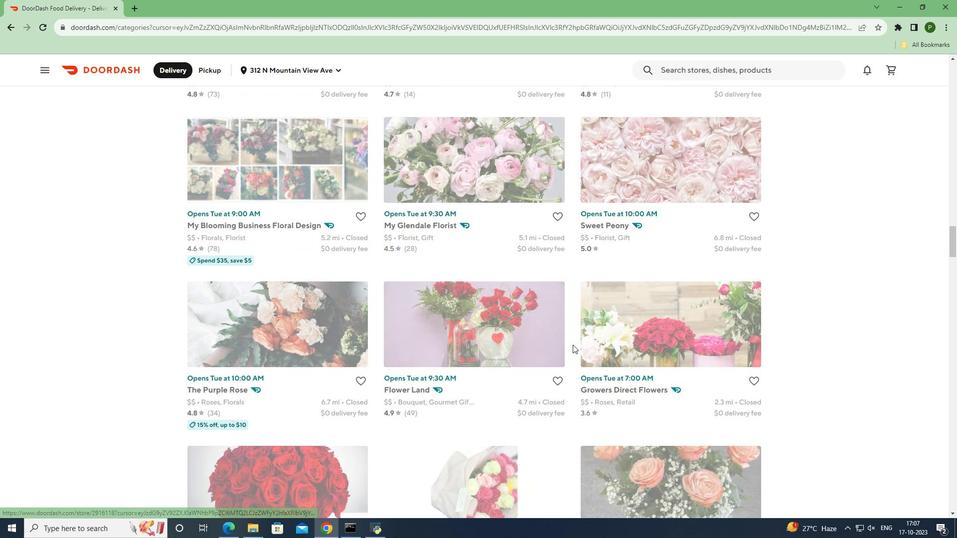 
Action: Mouse scrolled (572, 344) with delta (0, 0)
Screenshot: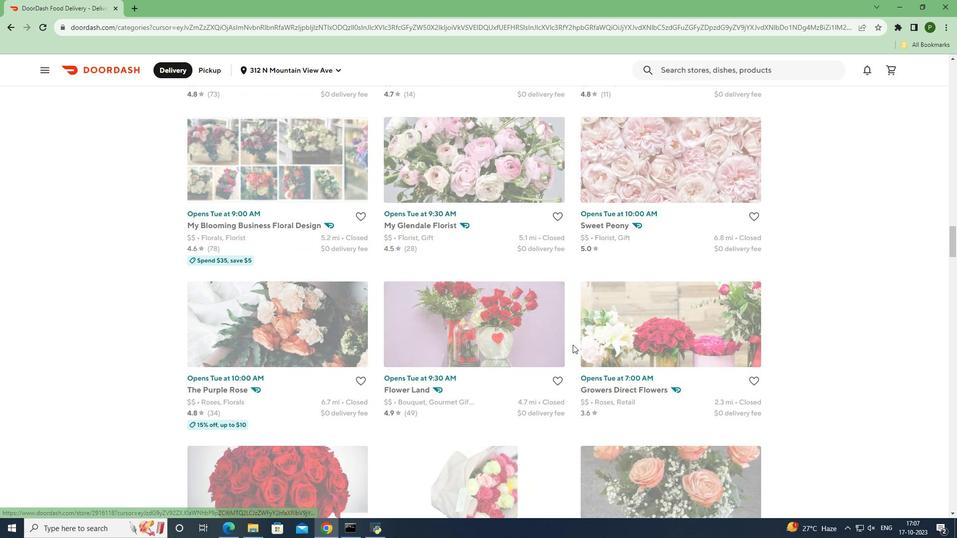 
Action: Mouse scrolled (572, 344) with delta (0, 0)
Screenshot: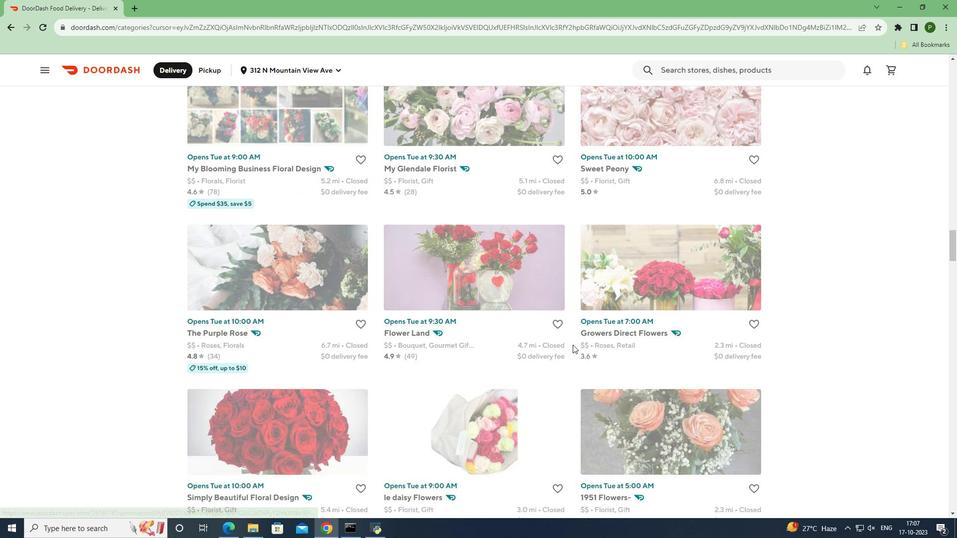 
Action: Mouse scrolled (572, 344) with delta (0, 0)
Screenshot: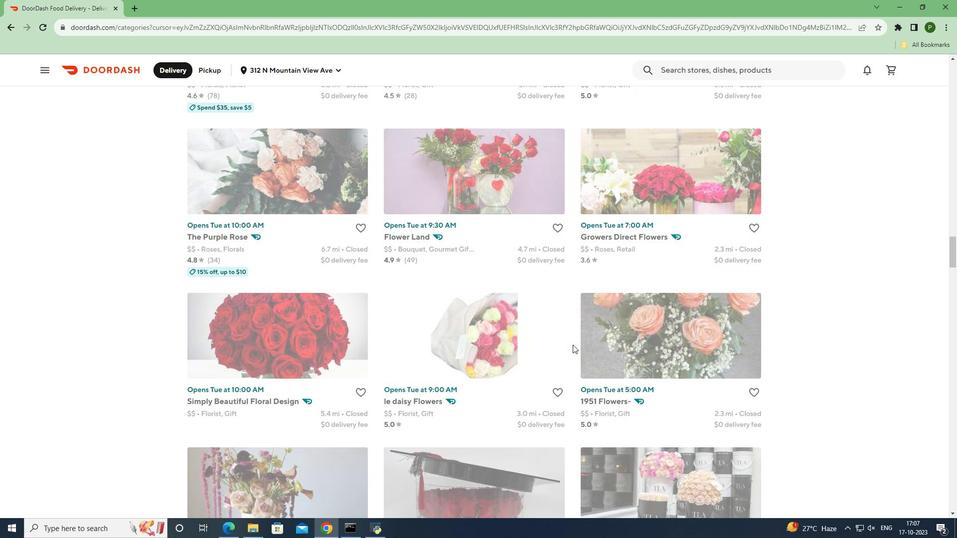 
Action: Mouse scrolled (572, 344) with delta (0, 0)
Screenshot: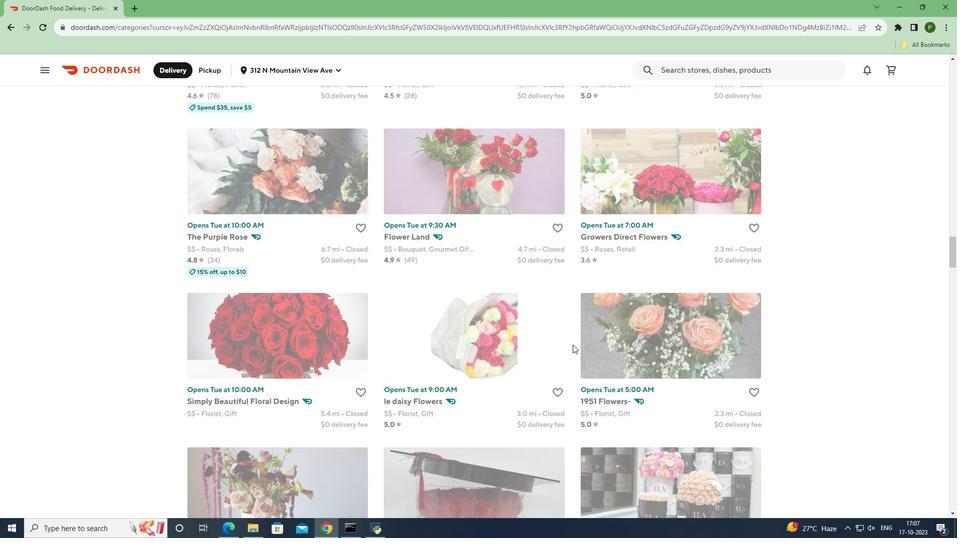 
Action: Mouse scrolled (572, 344) with delta (0, 0)
Screenshot: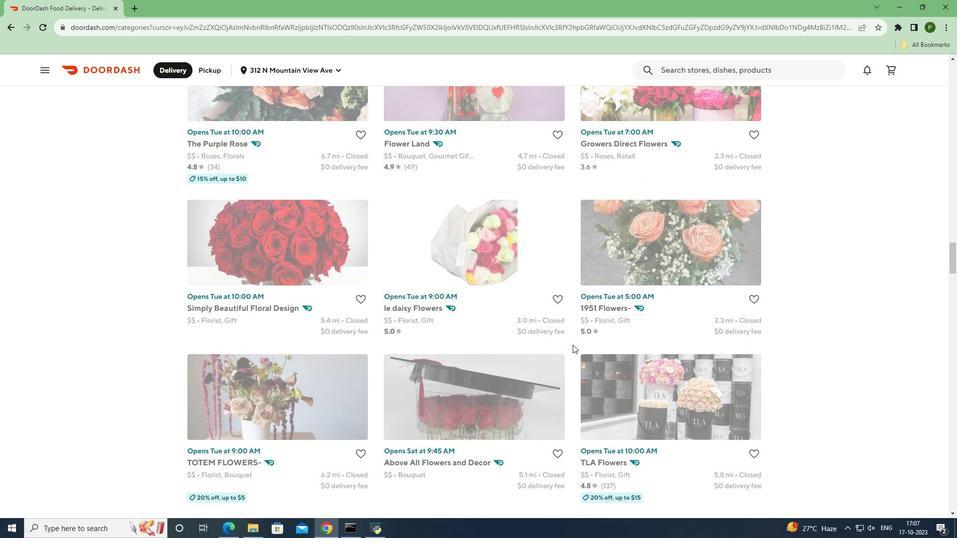 
Action: Mouse scrolled (572, 344) with delta (0, 0)
Screenshot: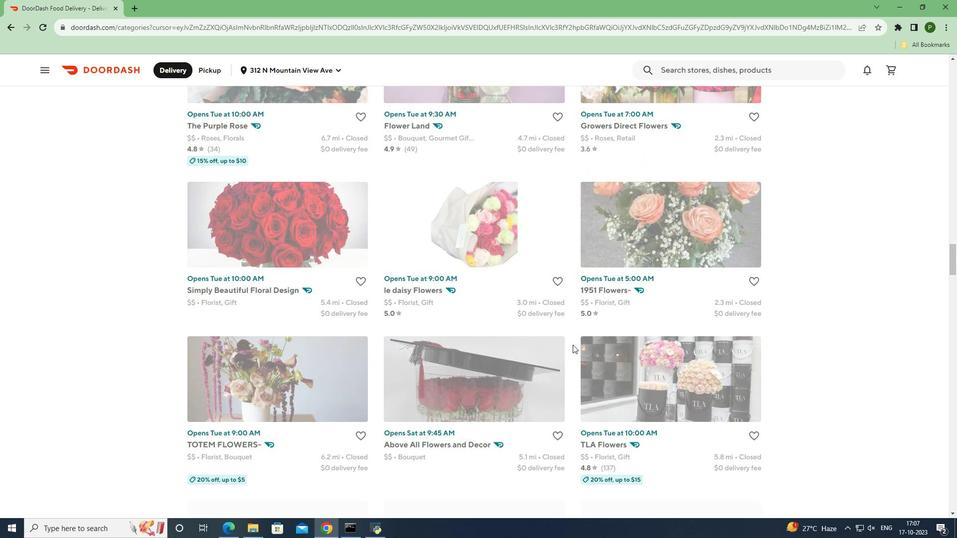 
Action: Mouse moved to (608, 363)
Screenshot: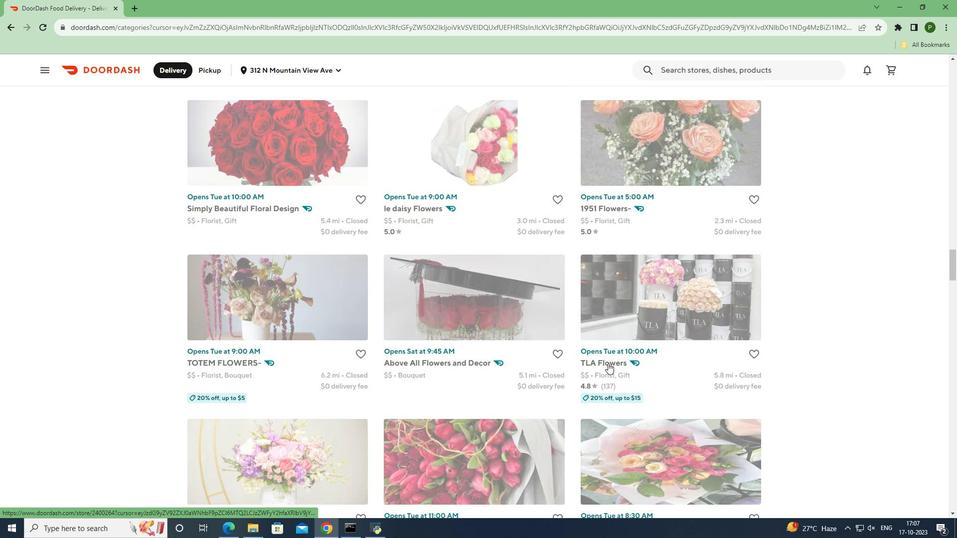 
Action: Mouse pressed left at (608, 363)
Screenshot: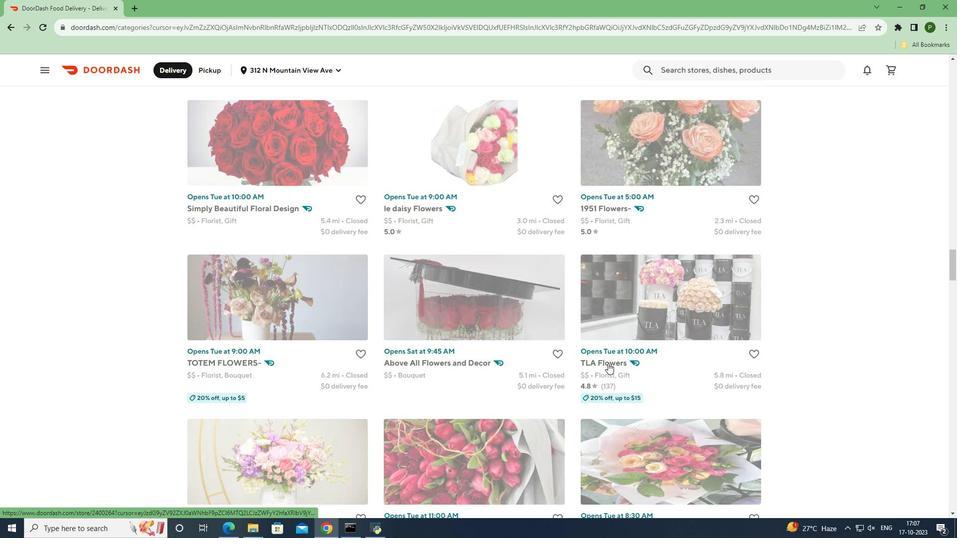 
Action: Mouse moved to (587, 354)
Screenshot: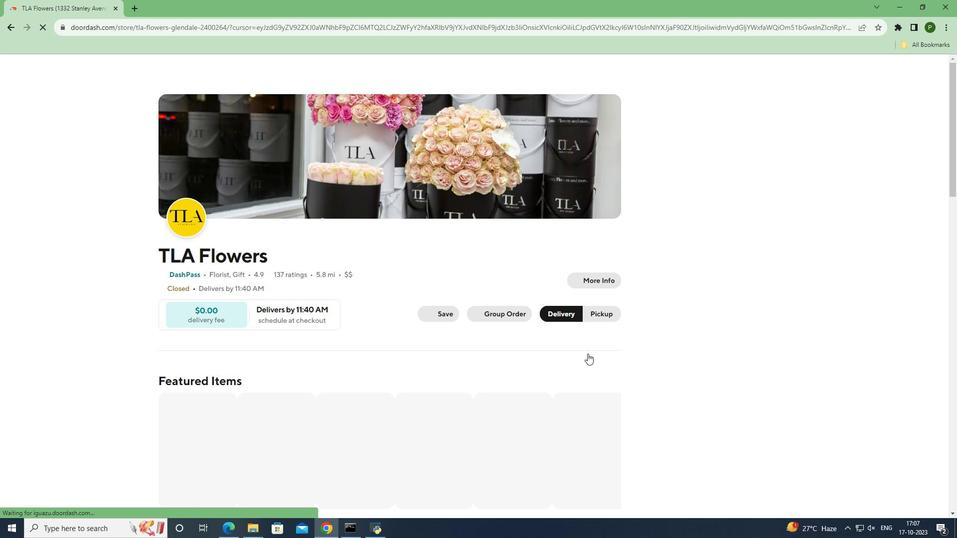
Action: Mouse scrolled (587, 353) with delta (0, 0)
Screenshot: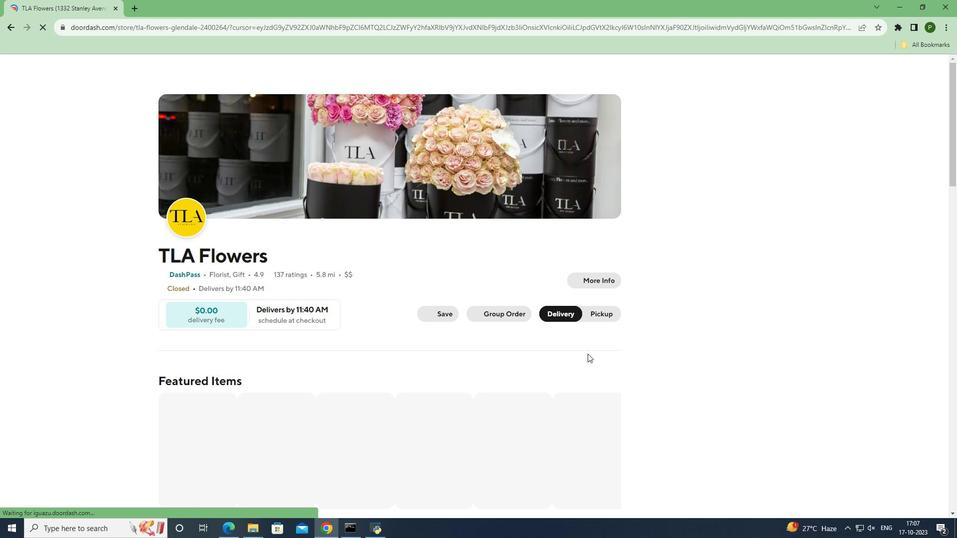 
Action: Mouse scrolled (587, 353) with delta (0, 0)
Screenshot: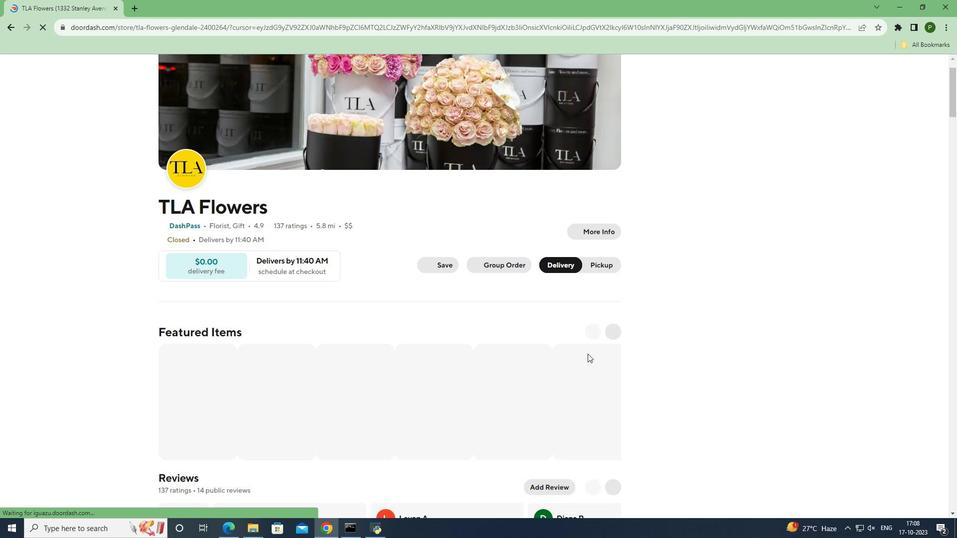 
Action: Mouse moved to (557, 336)
Screenshot: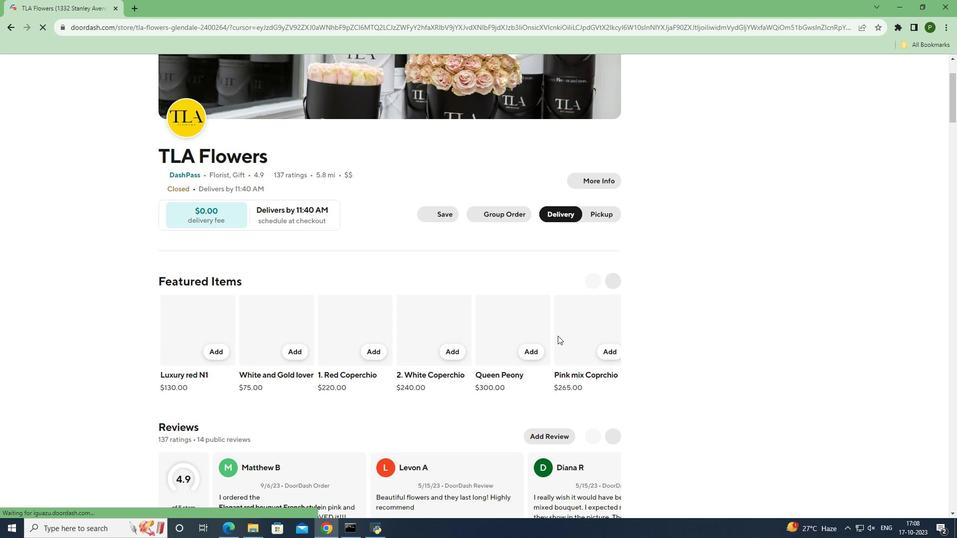 
Action: Mouse scrolled (557, 335) with delta (0, 0)
Screenshot: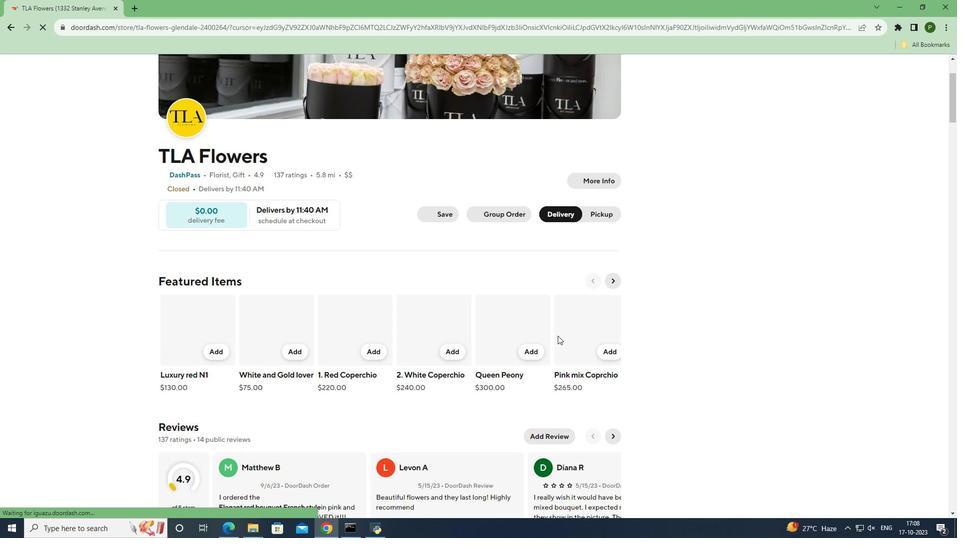 
Action: Mouse scrolled (557, 335) with delta (0, 0)
Screenshot: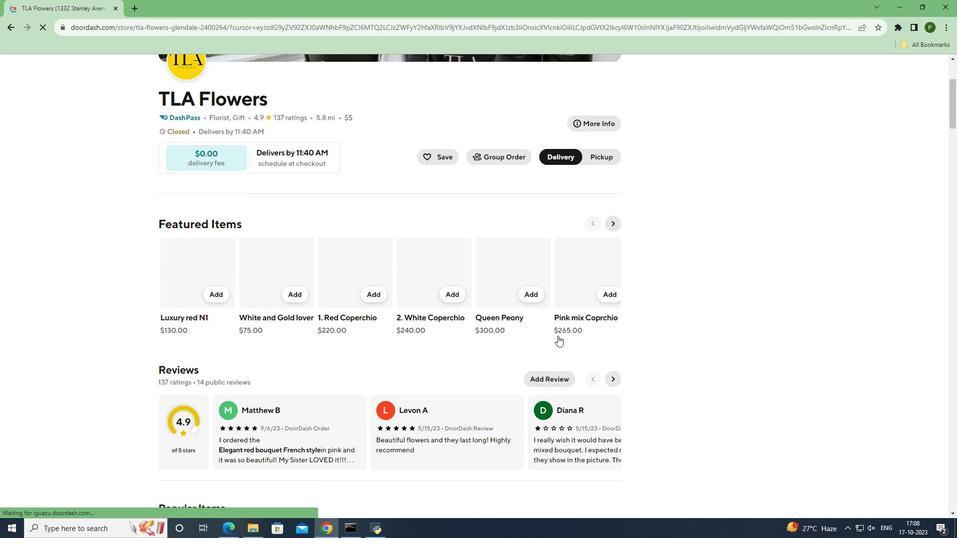 
Action: Mouse moved to (557, 336)
Screenshot: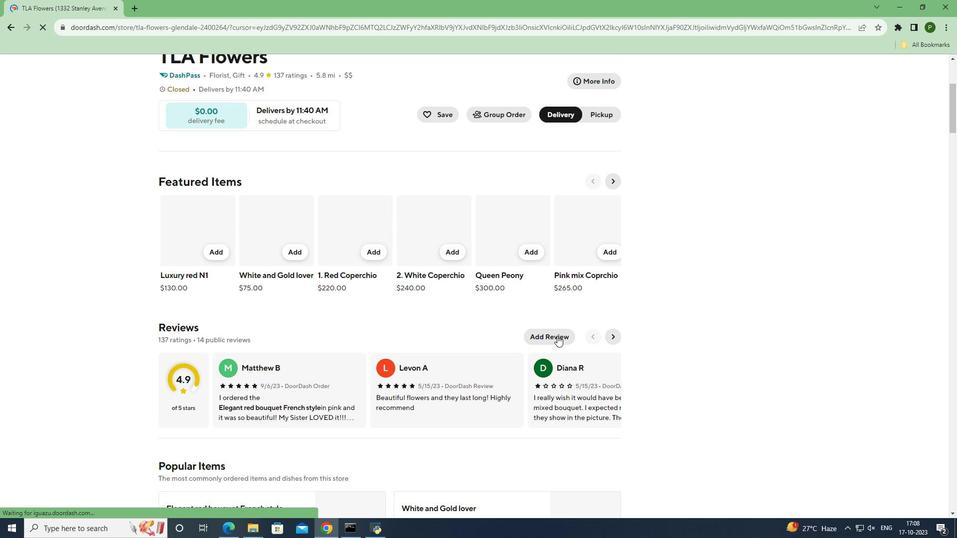 
Action: Mouse scrolled (557, 335) with delta (0, 0)
Screenshot: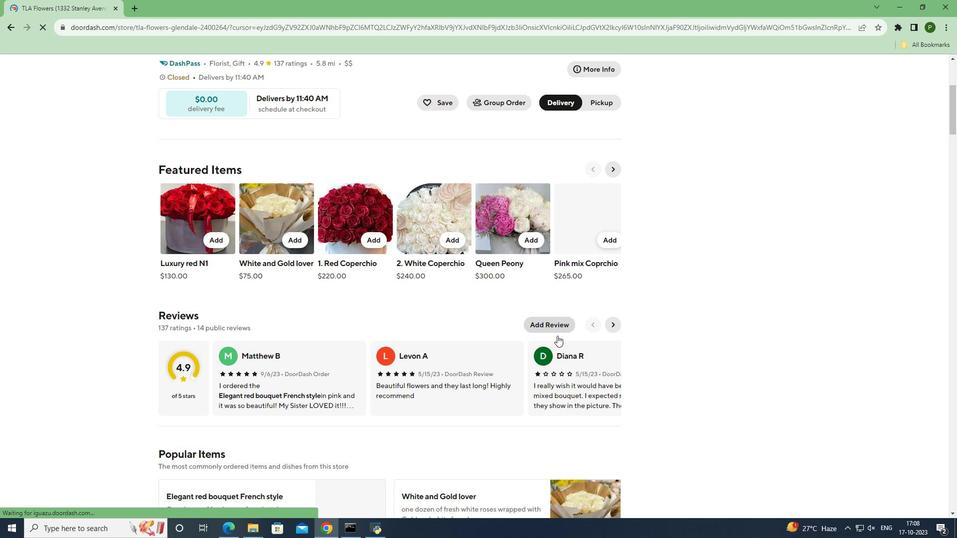 
Action: Mouse scrolled (557, 335) with delta (0, 0)
Screenshot: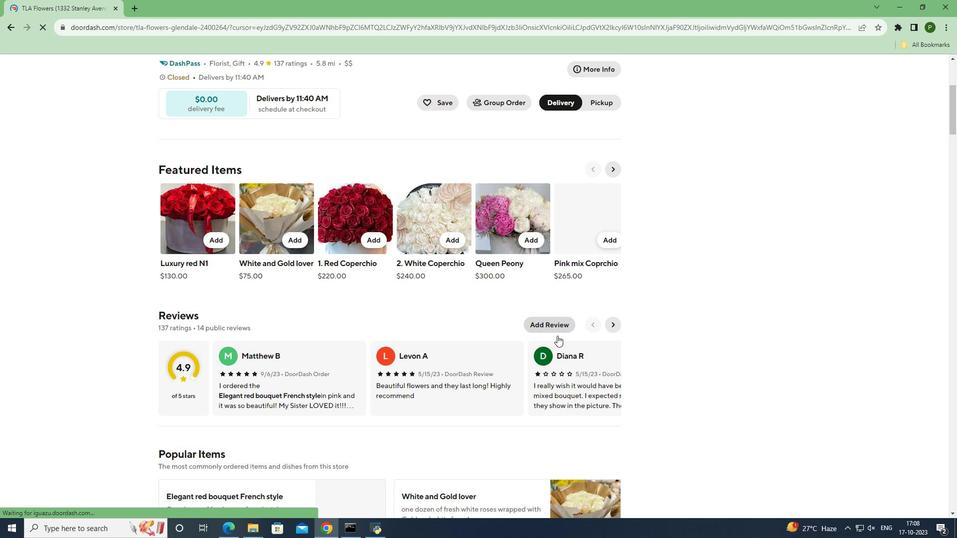 
Action: Mouse scrolled (557, 335) with delta (0, 0)
Screenshot: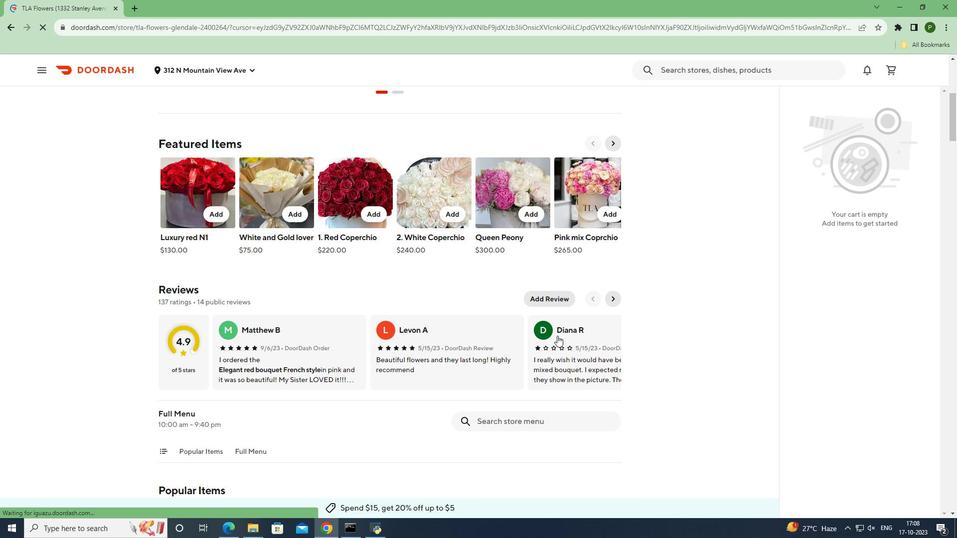 
Action: Mouse scrolled (557, 335) with delta (0, 0)
Screenshot: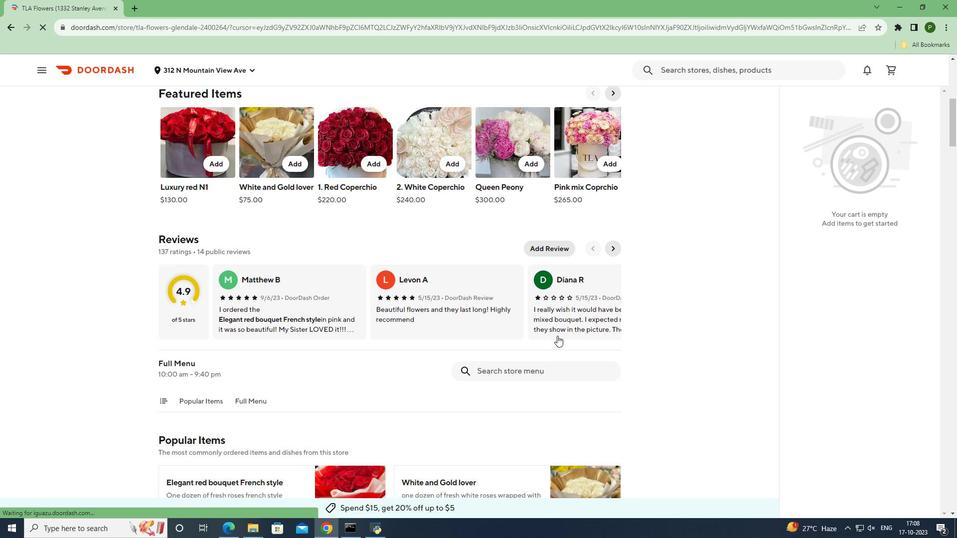 
Action: Mouse moved to (506, 322)
Screenshot: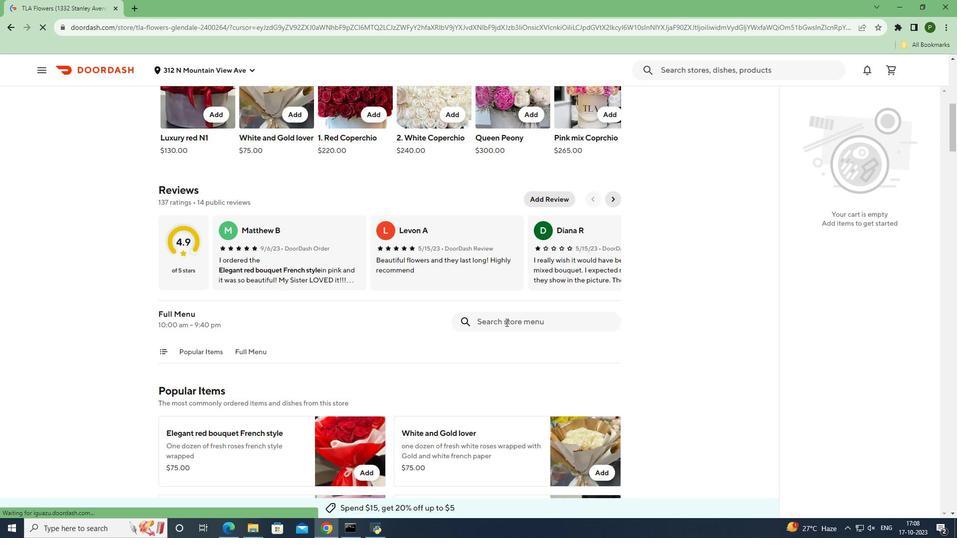 
Action: Mouse pressed left at (506, 322)
Screenshot: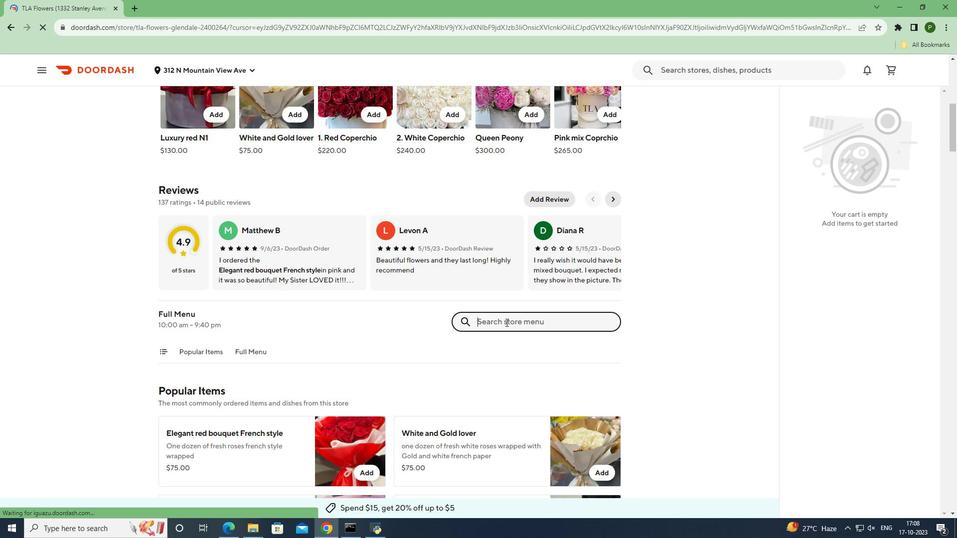 
Action: Key pressed <Key.caps_lock>S<Key.caps_lock>ingle<Key.space>fresh<Key.space>rose<Key.space>red<Key.enter>
Screenshot: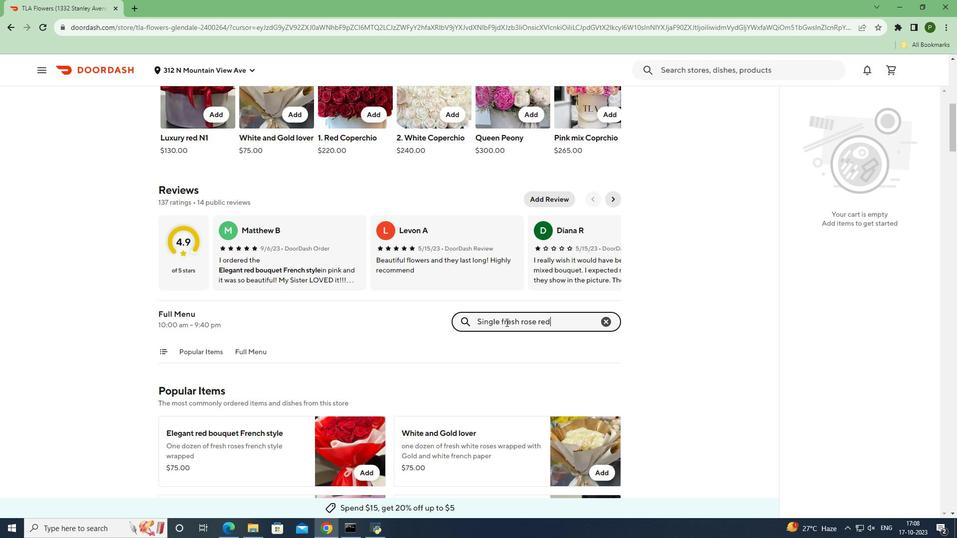 
Action: Mouse moved to (367, 288)
Screenshot: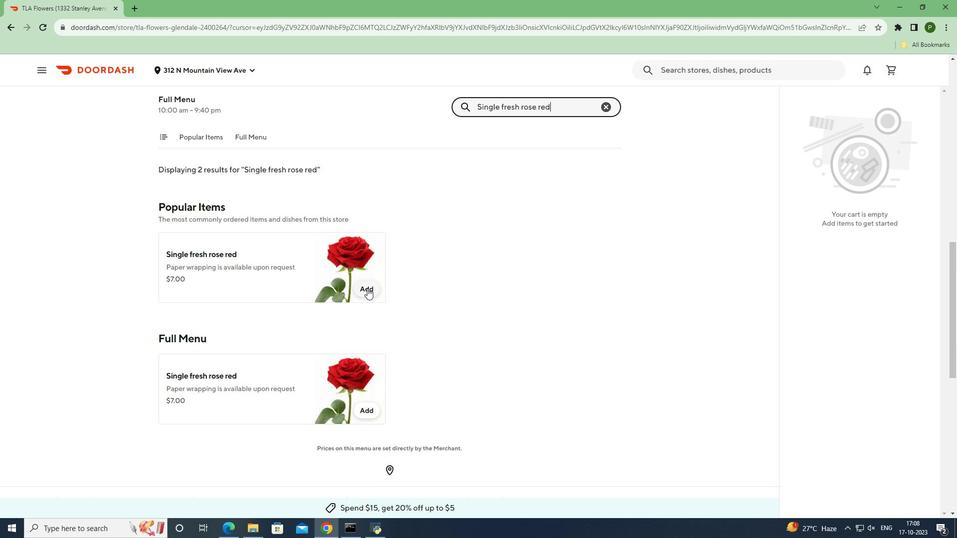 
Action: Mouse pressed left at (367, 288)
Screenshot: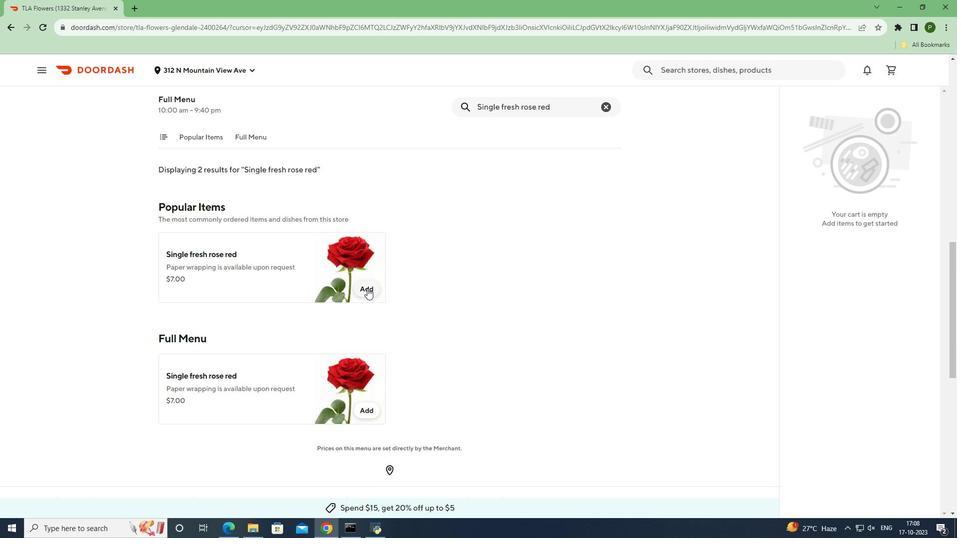 
Action: Mouse moved to (370, 286)
Screenshot: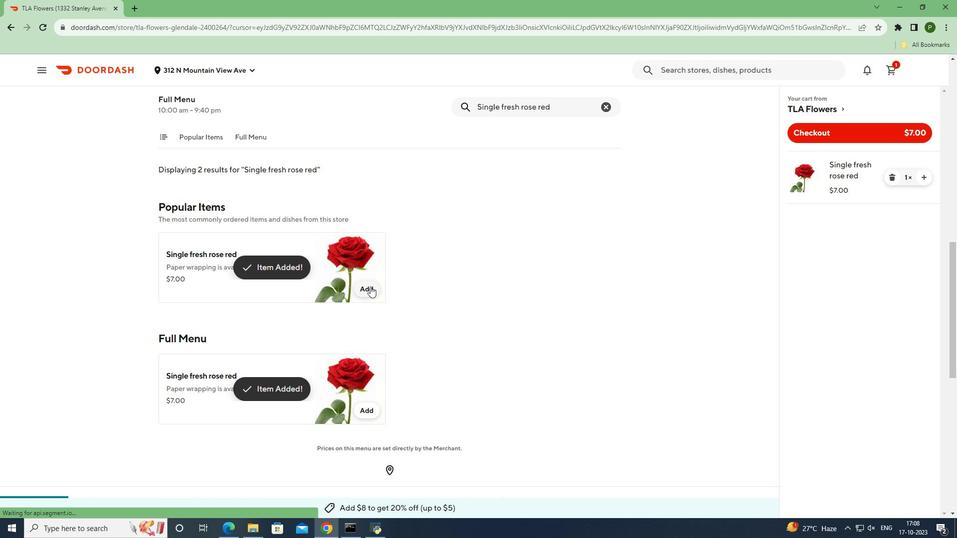 
